 Task: Create a due date automation trigger when advanced on, on the tuesday before a card is due add fields without custom field "Resume" set to a number greater or equal to 1 and lower than 10 at 11:00 AM.
Action: Mouse moved to (852, 266)
Screenshot: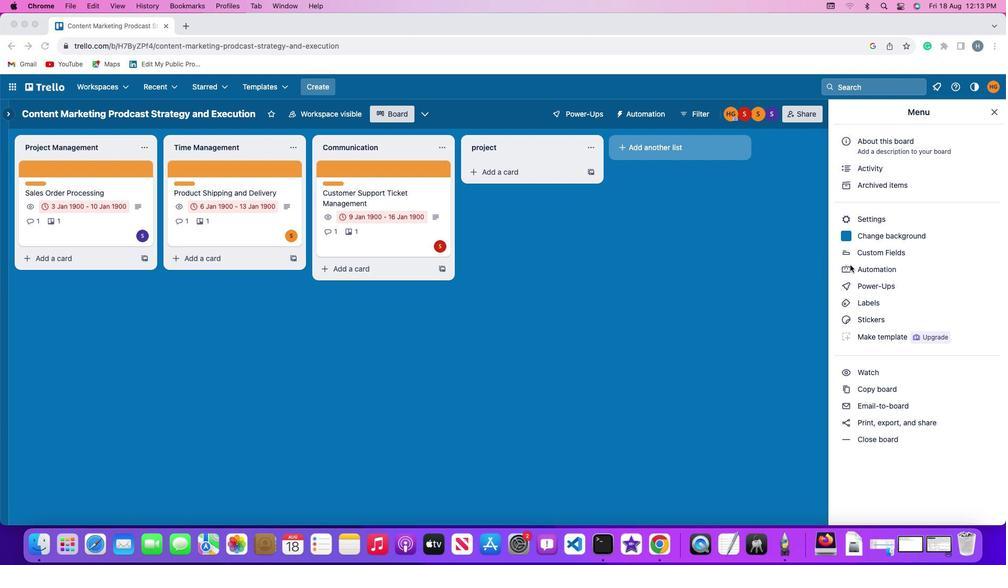 
Action: Mouse pressed left at (852, 266)
Screenshot: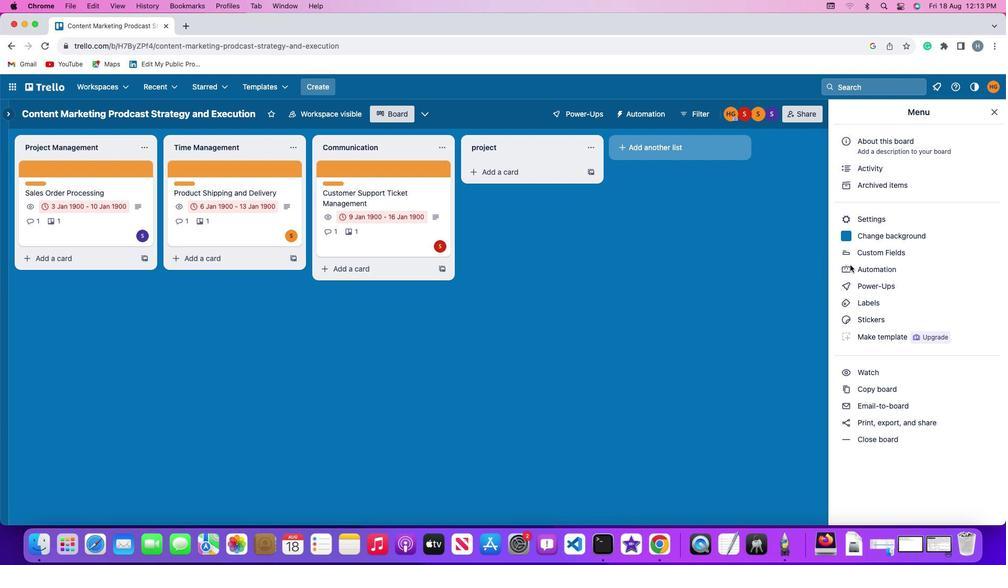 
Action: Mouse pressed left at (852, 266)
Screenshot: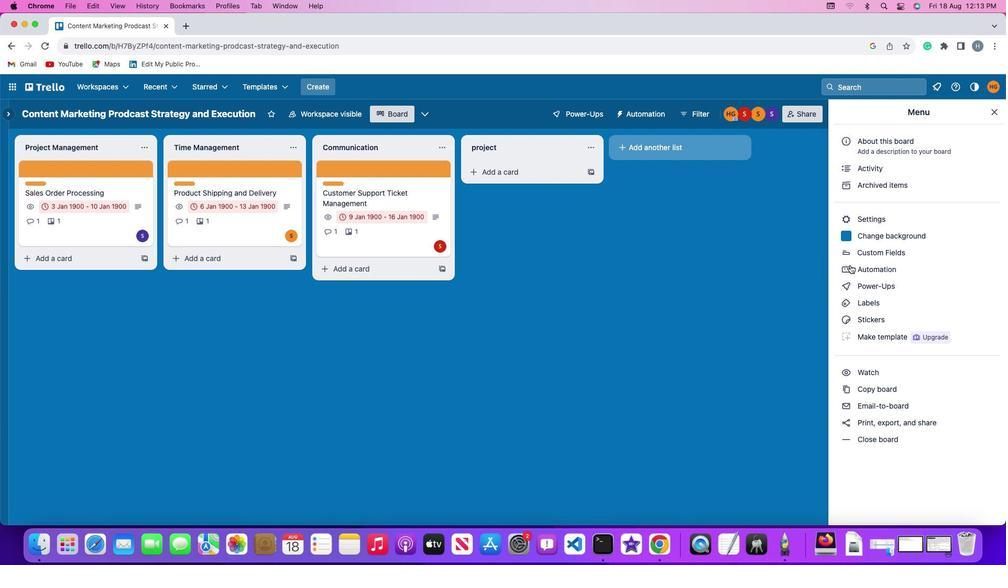 
Action: Mouse moved to (51, 248)
Screenshot: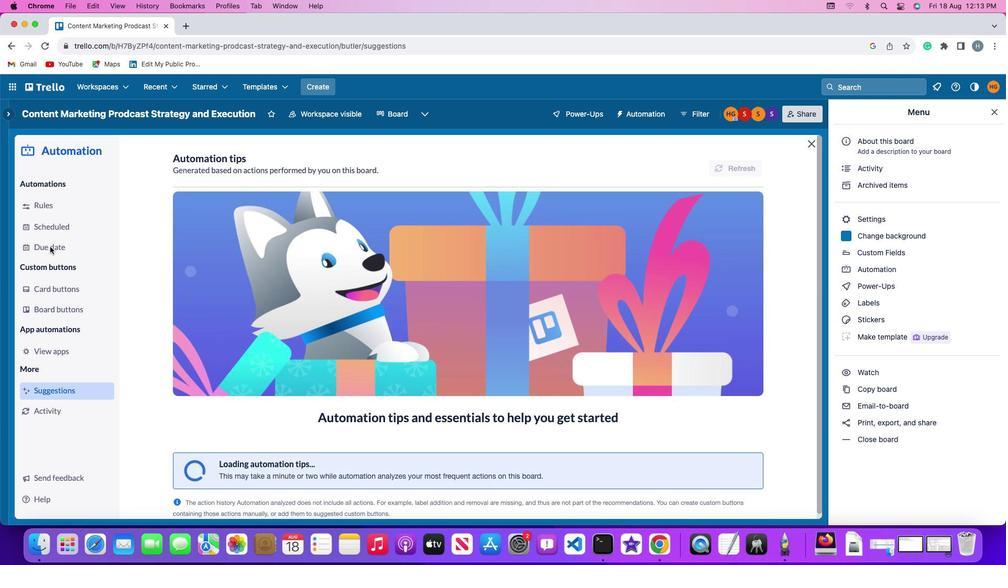 
Action: Mouse pressed left at (51, 248)
Screenshot: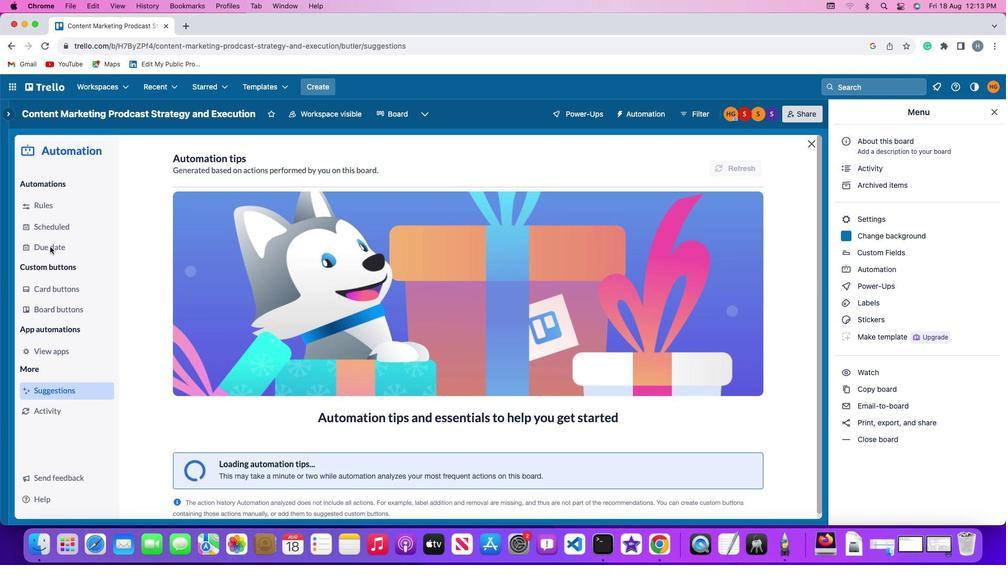 
Action: Mouse moved to (688, 164)
Screenshot: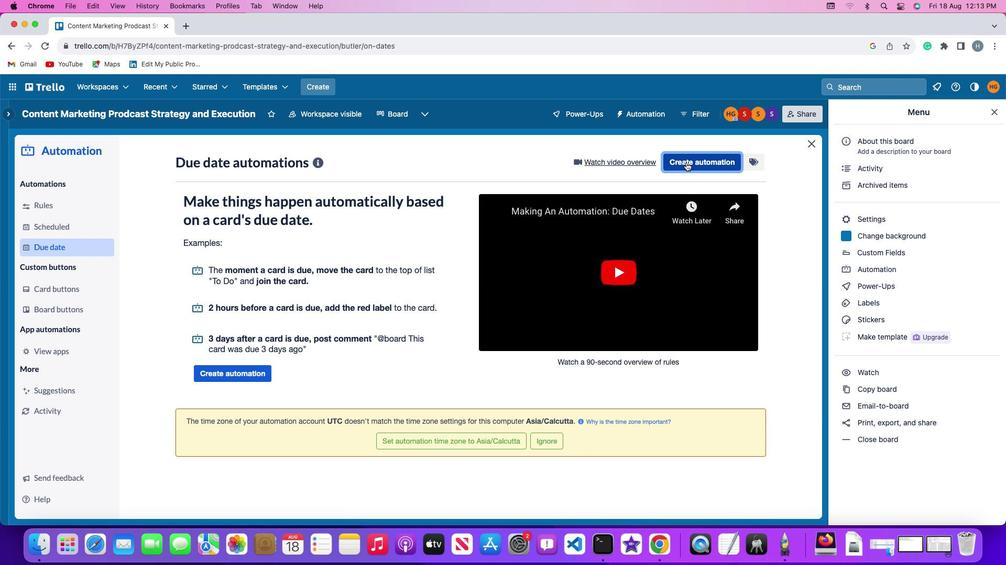 
Action: Mouse pressed left at (688, 164)
Screenshot: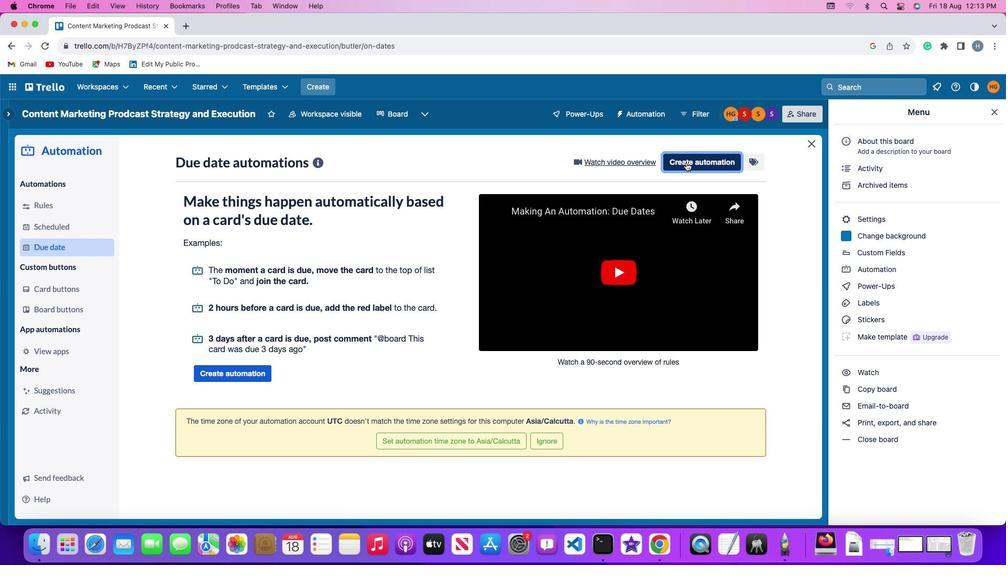 
Action: Mouse moved to (201, 263)
Screenshot: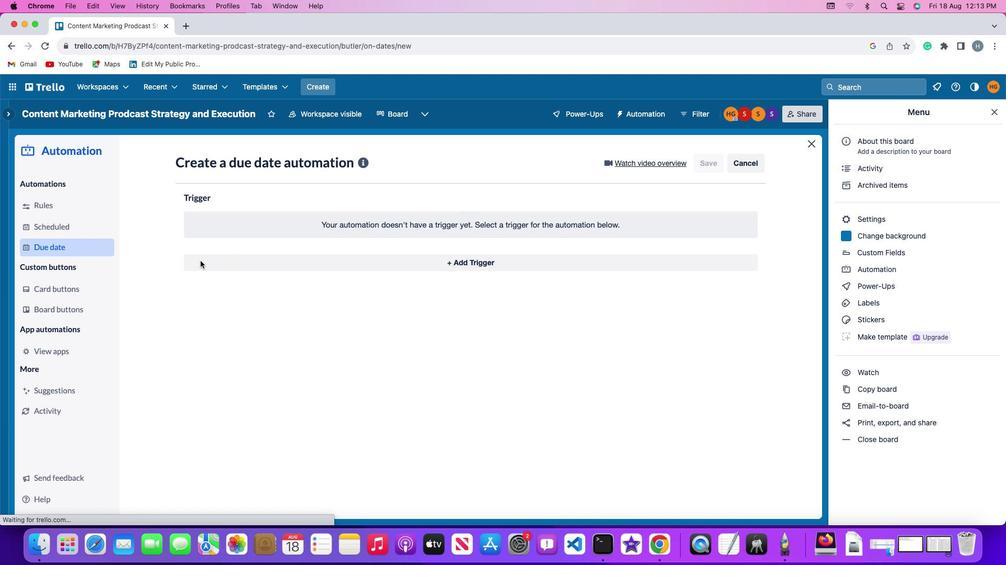
Action: Mouse pressed left at (201, 263)
Screenshot: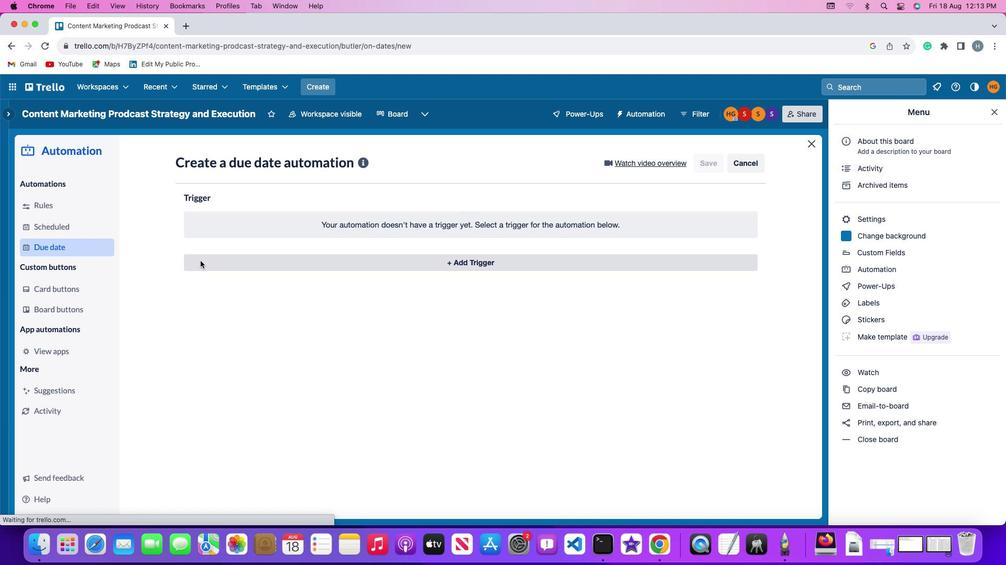 
Action: Mouse moved to (247, 458)
Screenshot: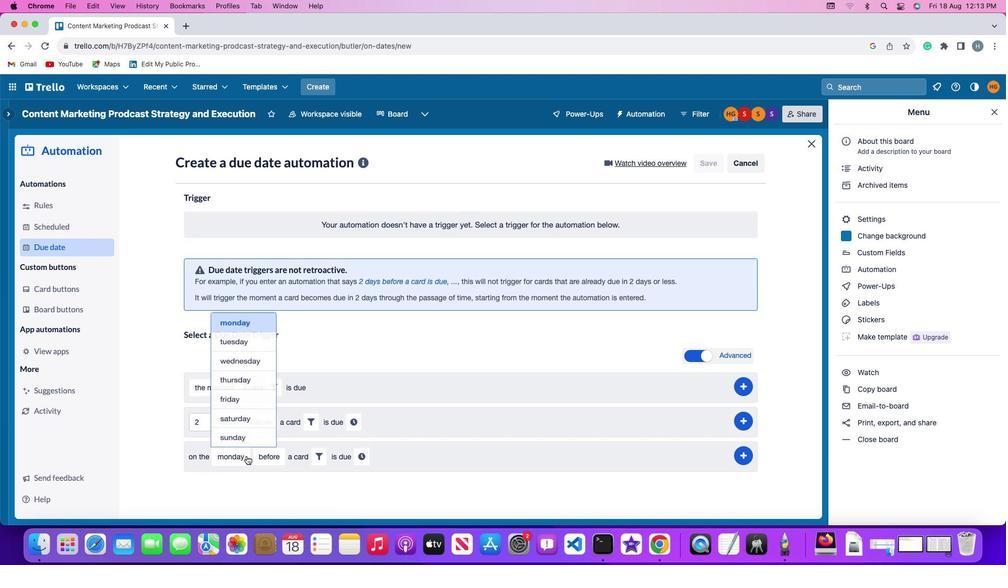 
Action: Mouse pressed left at (247, 458)
Screenshot: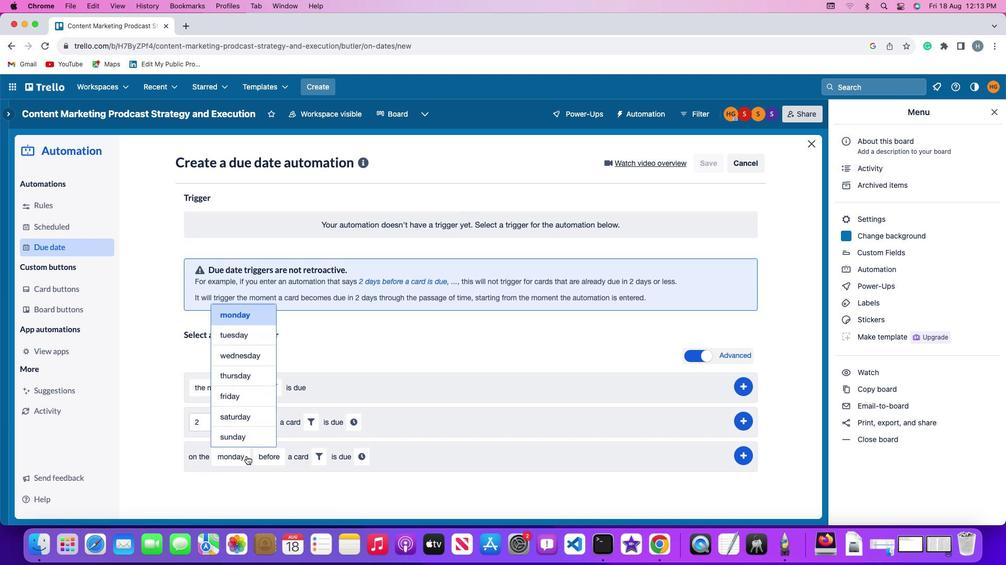 
Action: Mouse moved to (241, 336)
Screenshot: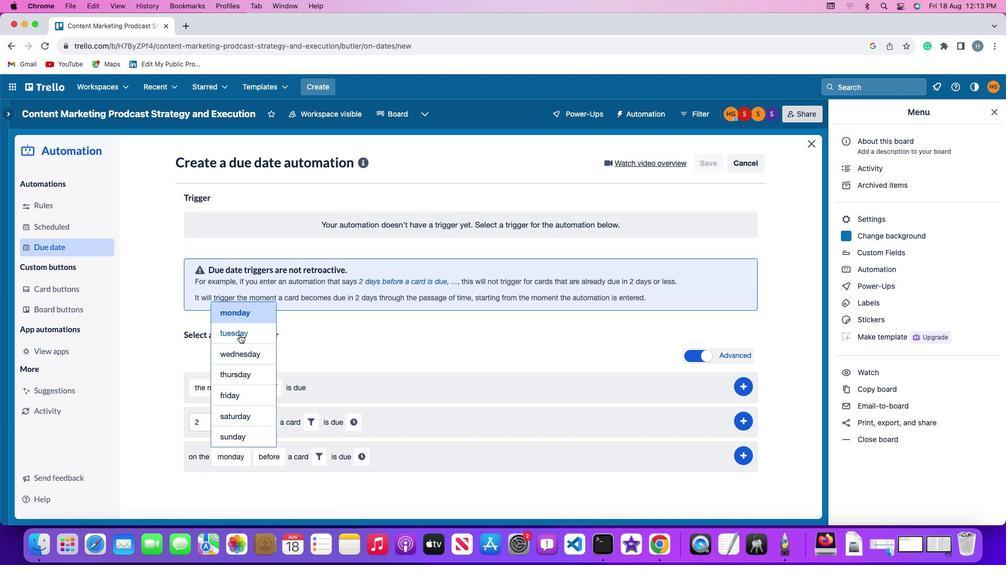 
Action: Mouse pressed left at (241, 336)
Screenshot: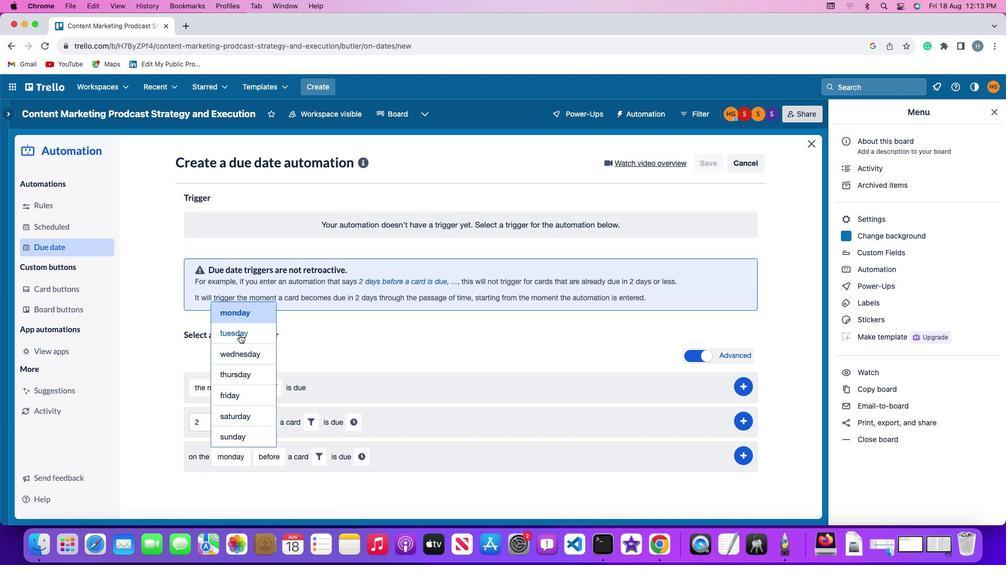 
Action: Mouse moved to (271, 456)
Screenshot: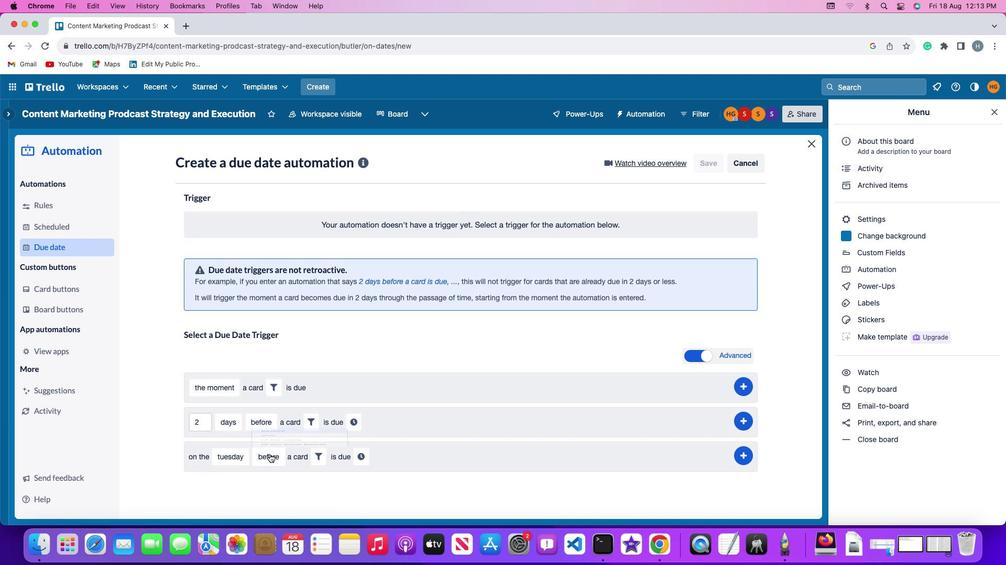 
Action: Mouse pressed left at (271, 456)
Screenshot: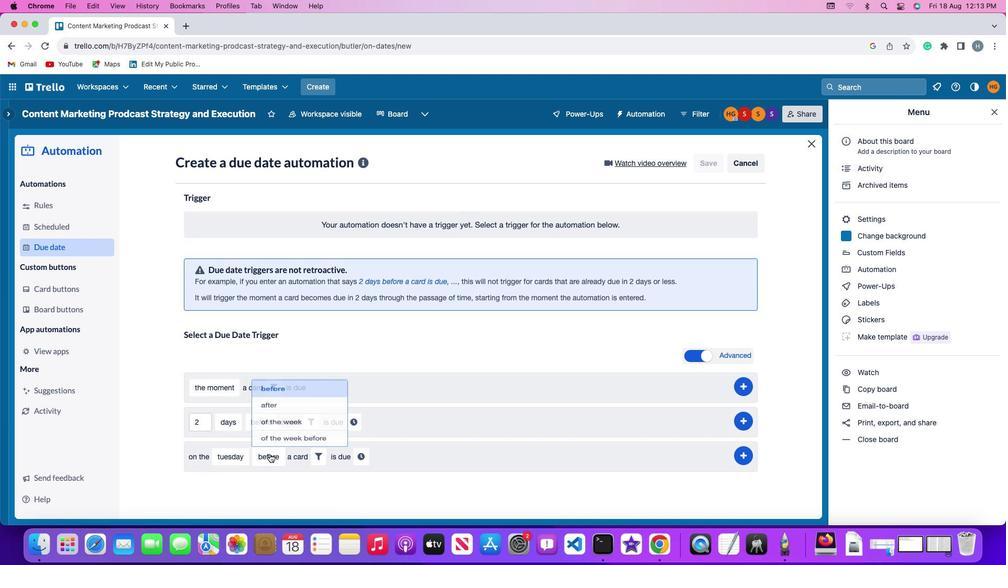 
Action: Mouse moved to (291, 377)
Screenshot: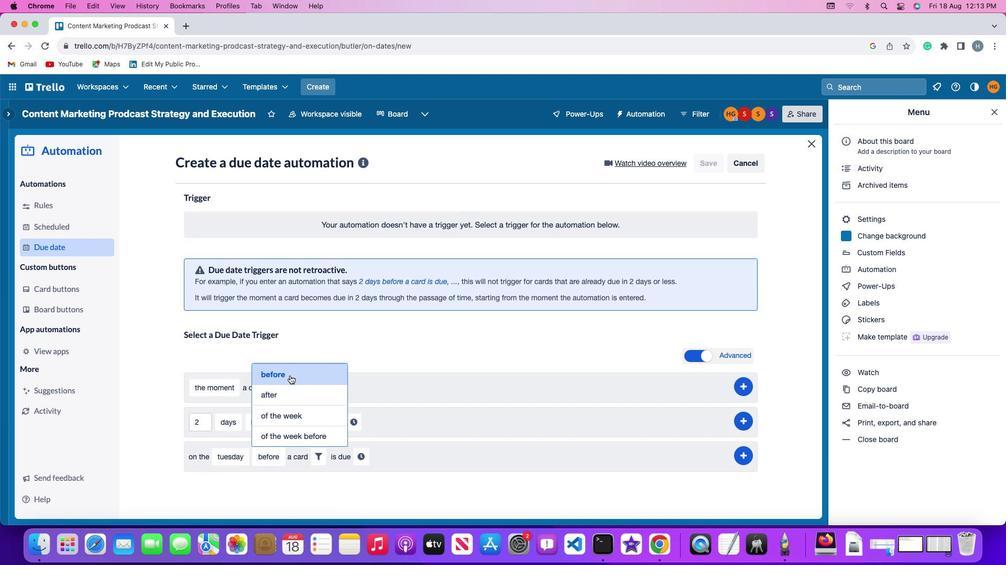 
Action: Mouse pressed left at (291, 377)
Screenshot: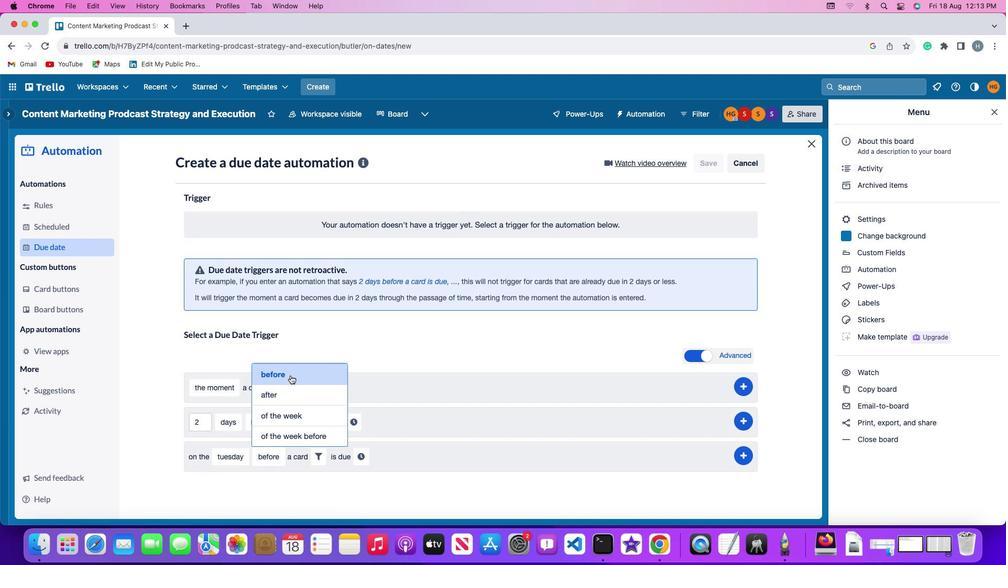 
Action: Mouse moved to (321, 460)
Screenshot: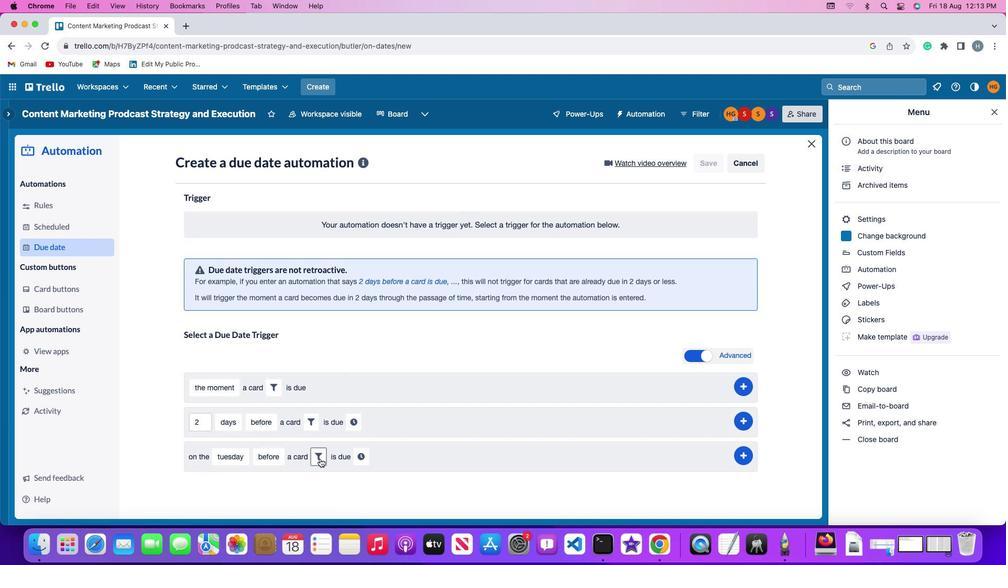 
Action: Mouse pressed left at (321, 460)
Screenshot: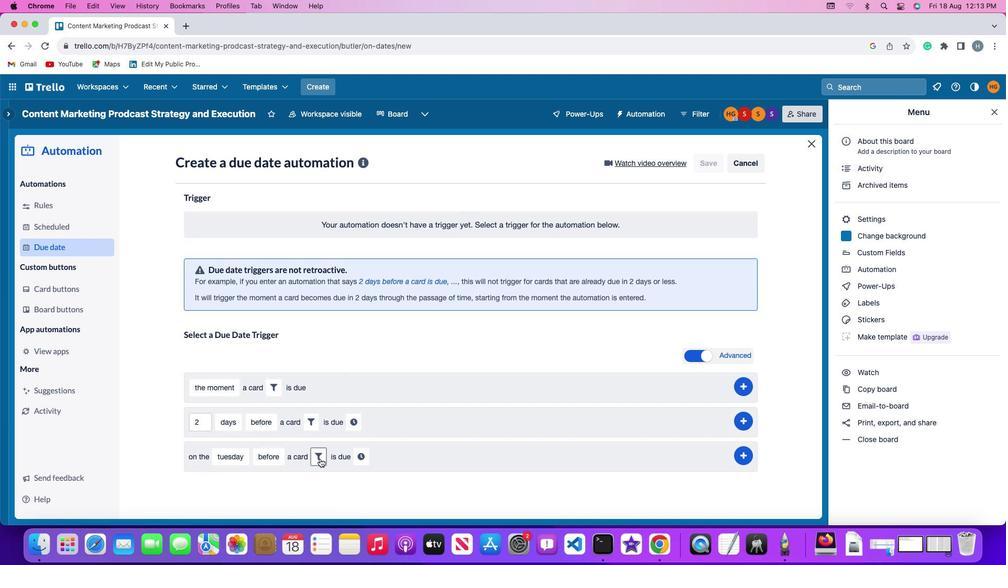 
Action: Mouse moved to (491, 495)
Screenshot: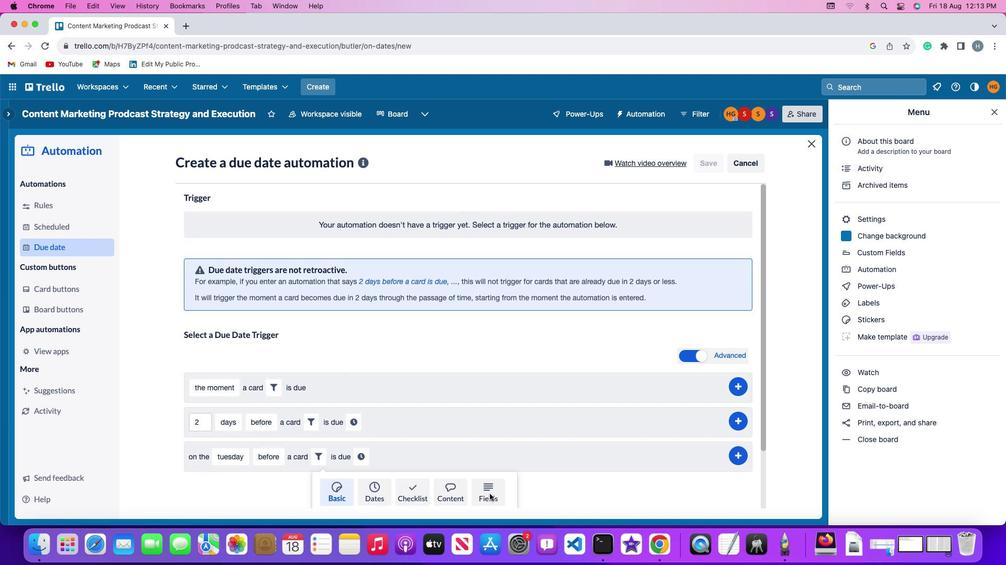
Action: Mouse pressed left at (491, 495)
Screenshot: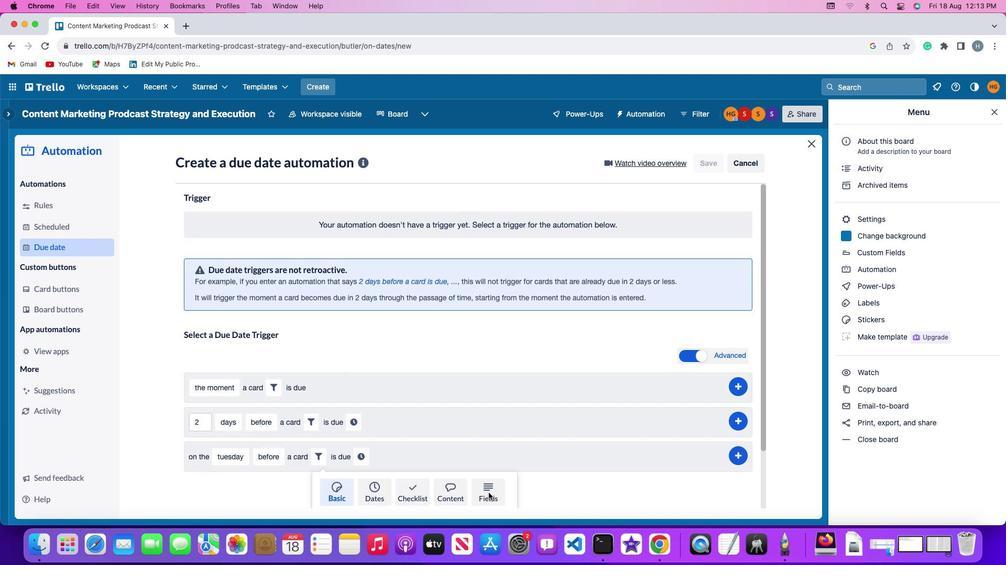 
Action: Mouse moved to (263, 479)
Screenshot: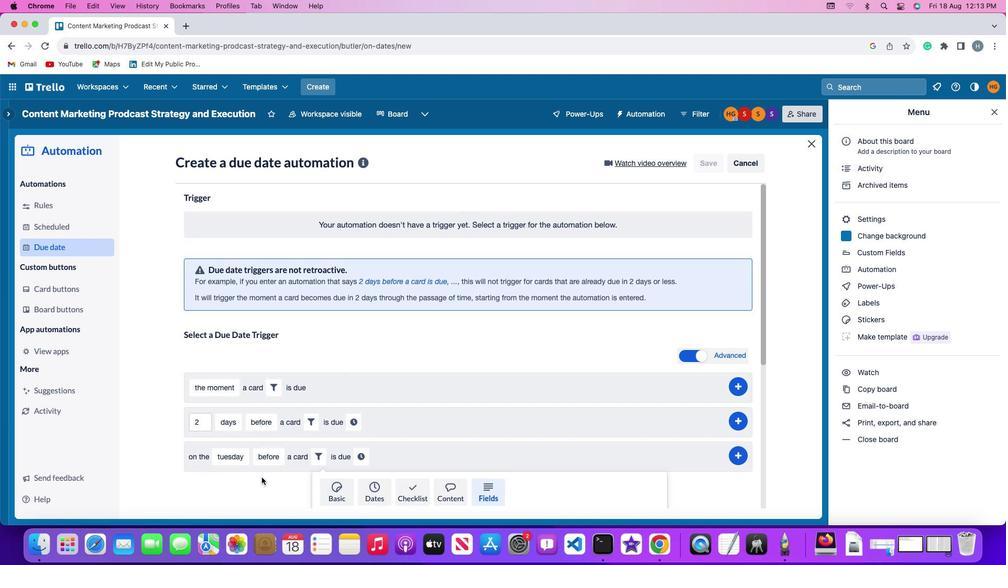 
Action: Mouse scrolled (263, 479) with delta (1, 1)
Screenshot: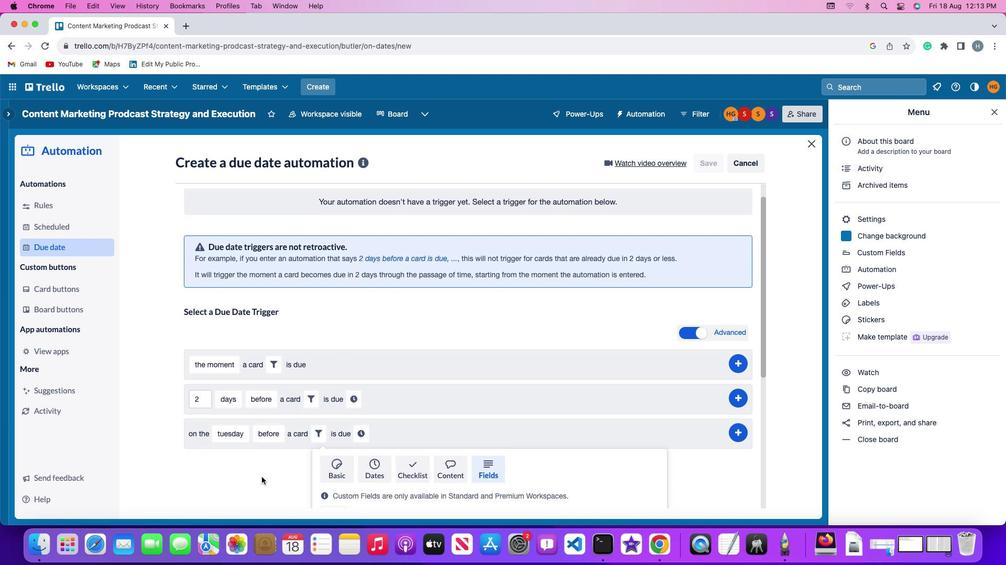 
Action: Mouse scrolled (263, 479) with delta (1, 1)
Screenshot: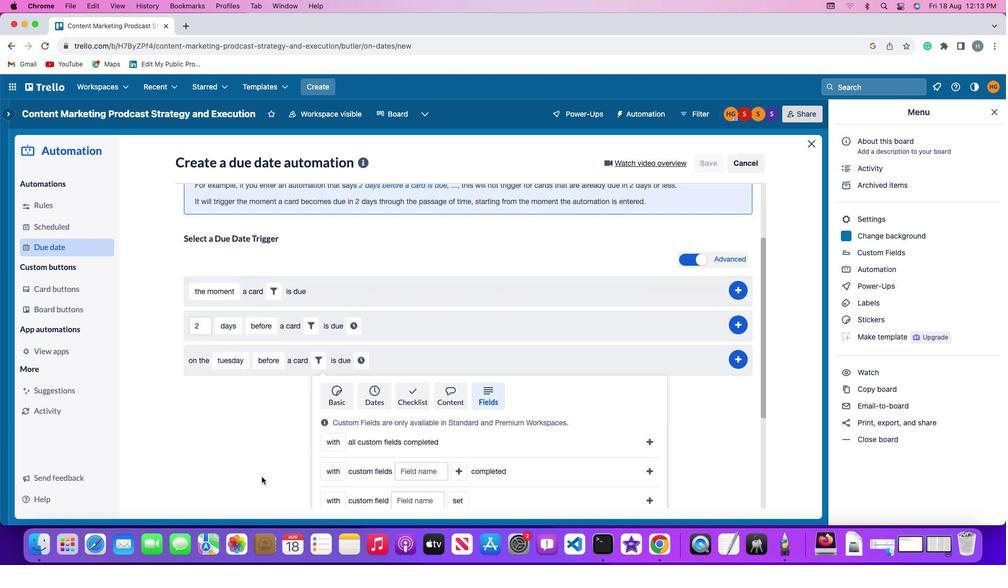 
Action: Mouse scrolled (263, 479) with delta (1, 0)
Screenshot: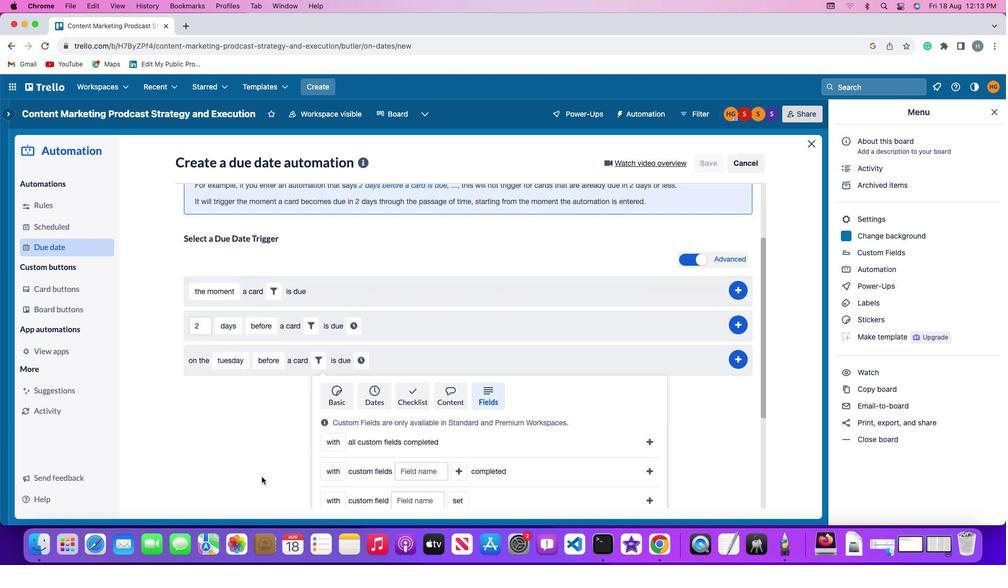 
Action: Mouse scrolled (263, 479) with delta (1, 0)
Screenshot: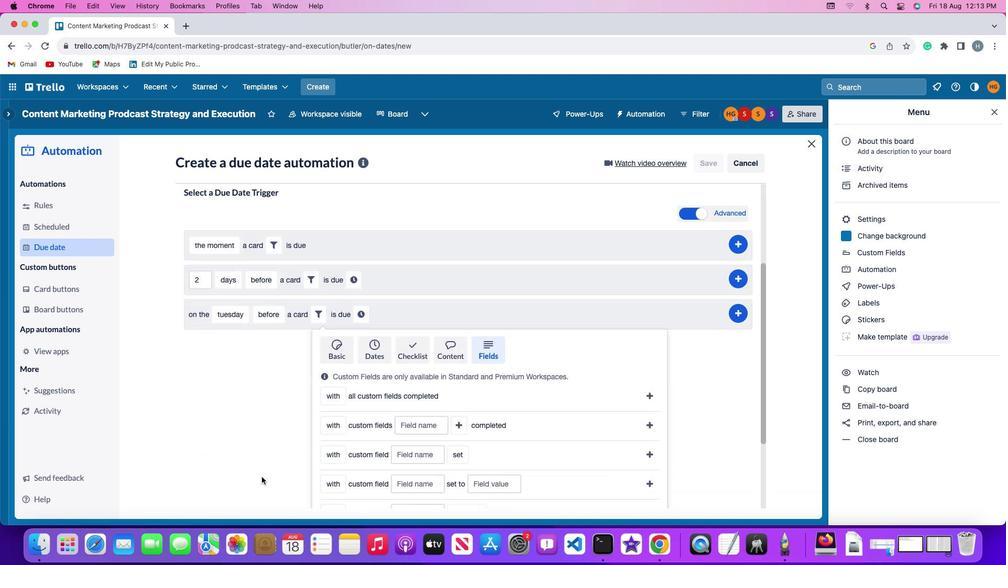 
Action: Mouse moved to (263, 479)
Screenshot: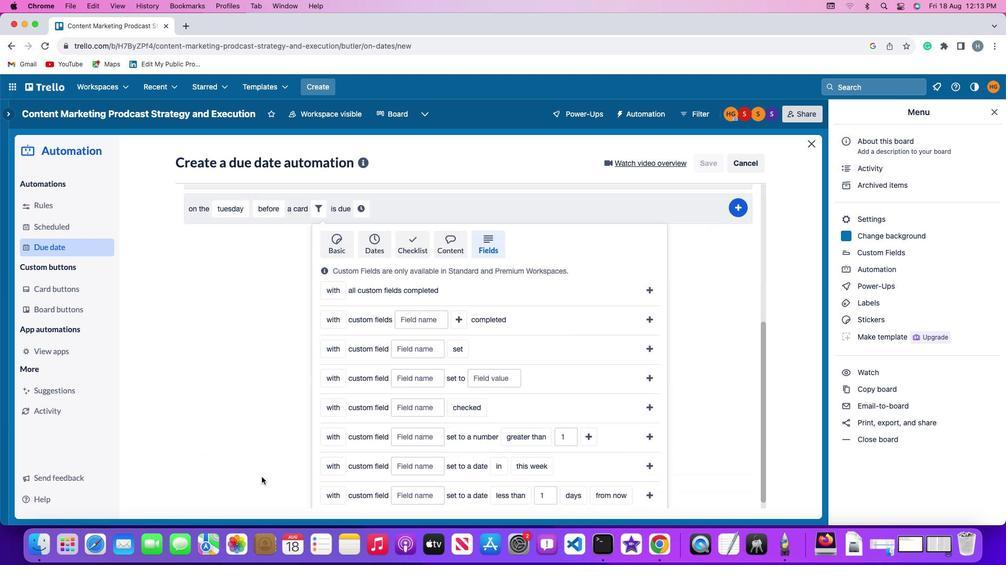 
Action: Mouse scrolled (263, 479) with delta (1, -1)
Screenshot: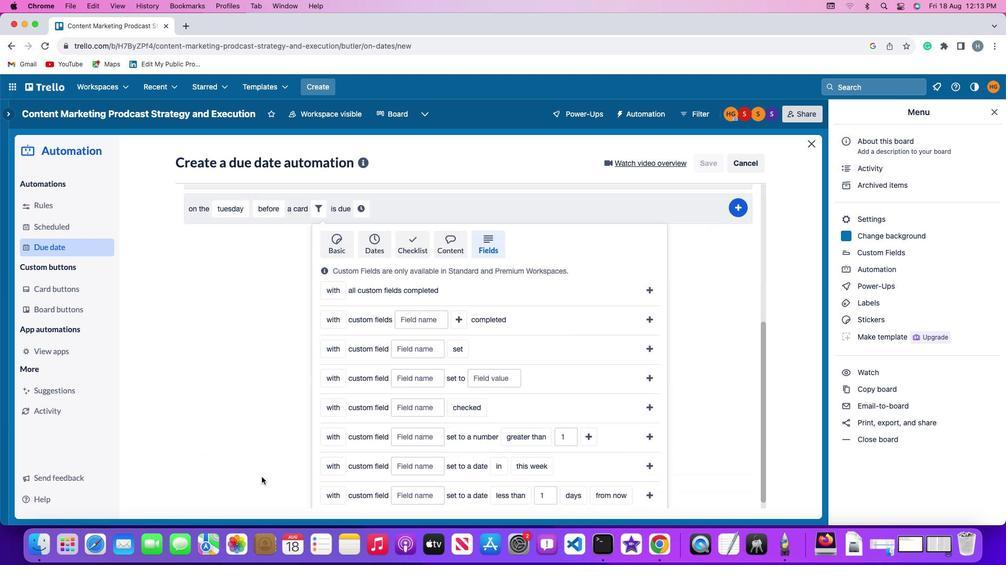 
Action: Mouse scrolled (263, 479) with delta (1, 1)
Screenshot: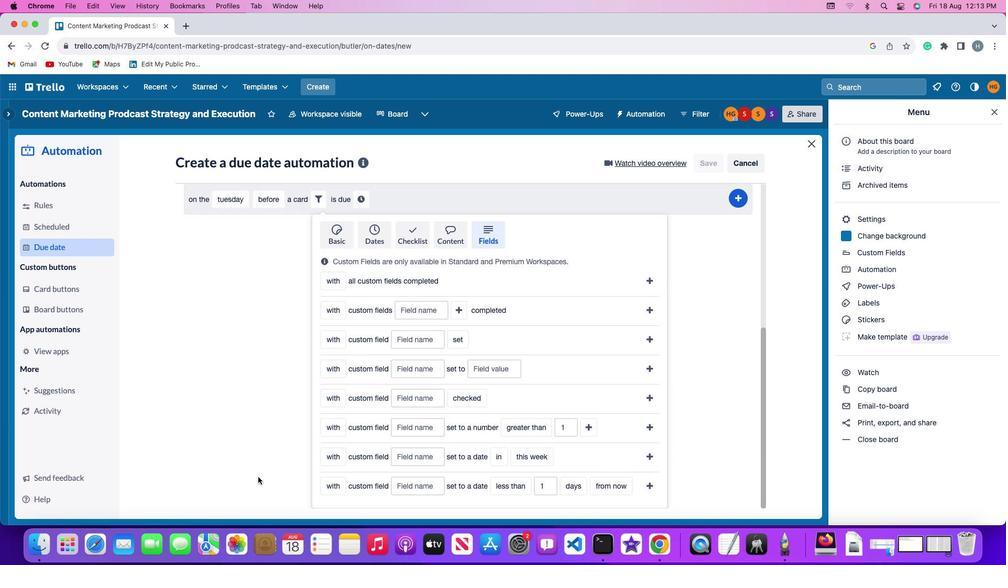 
Action: Mouse scrolled (263, 479) with delta (1, 1)
Screenshot: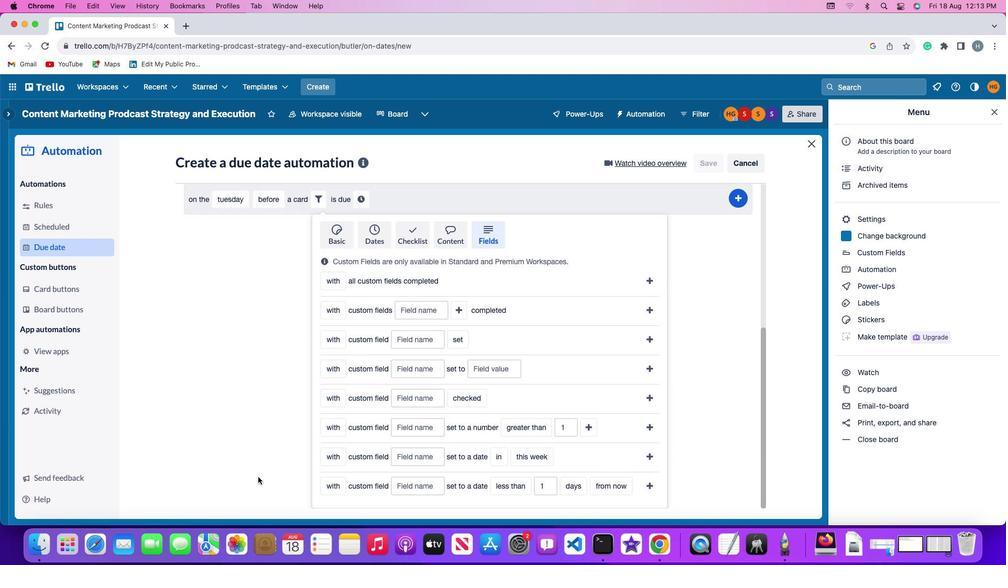 
Action: Mouse scrolled (263, 479) with delta (1, 0)
Screenshot: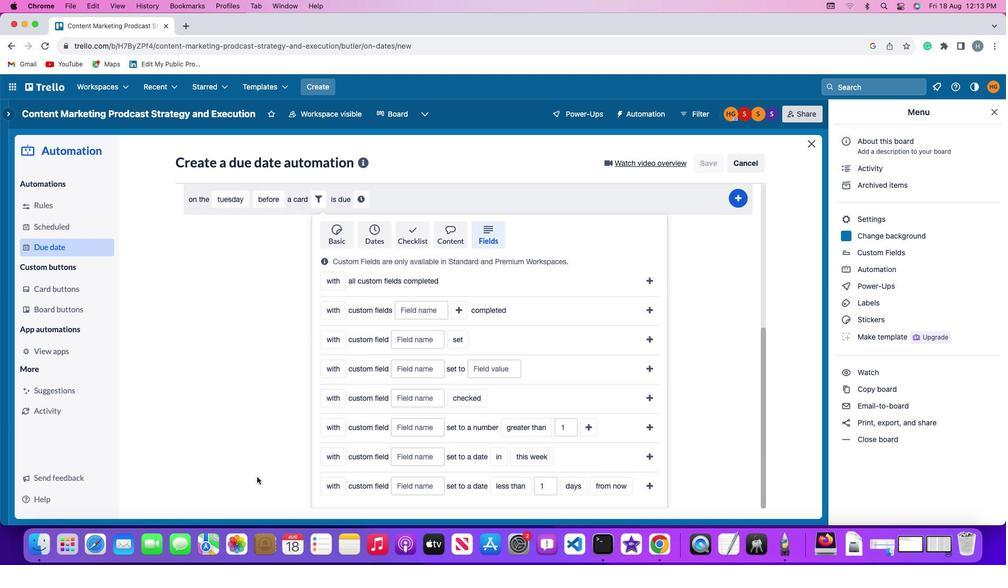 
Action: Mouse scrolled (263, 479) with delta (1, 0)
Screenshot: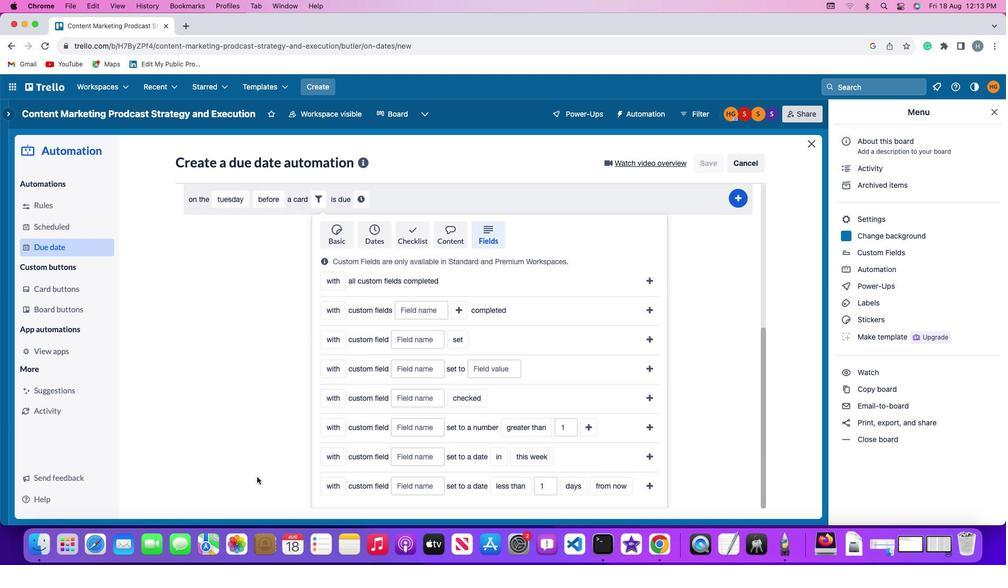 
Action: Mouse moved to (263, 479)
Screenshot: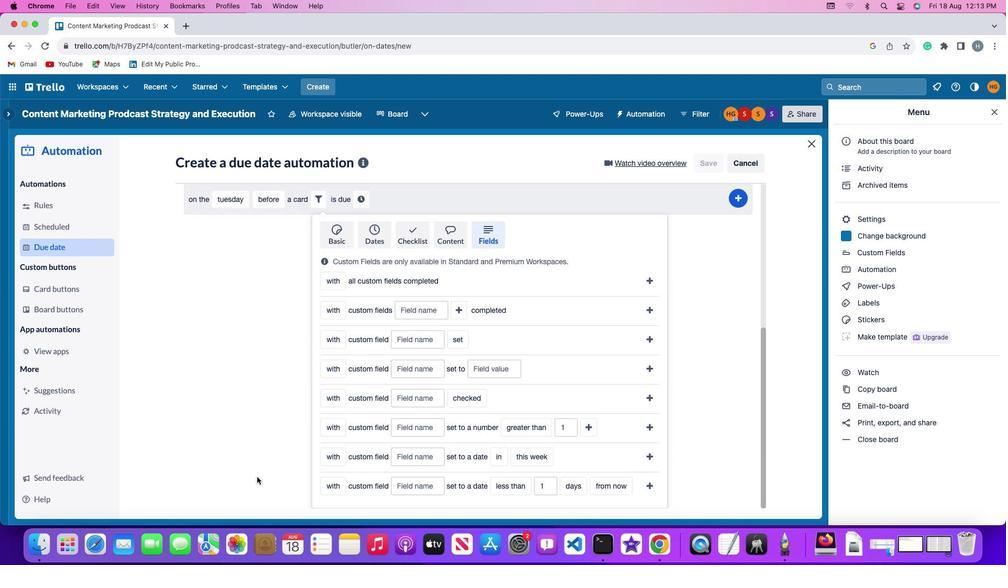 
Action: Mouse scrolled (263, 479) with delta (1, -1)
Screenshot: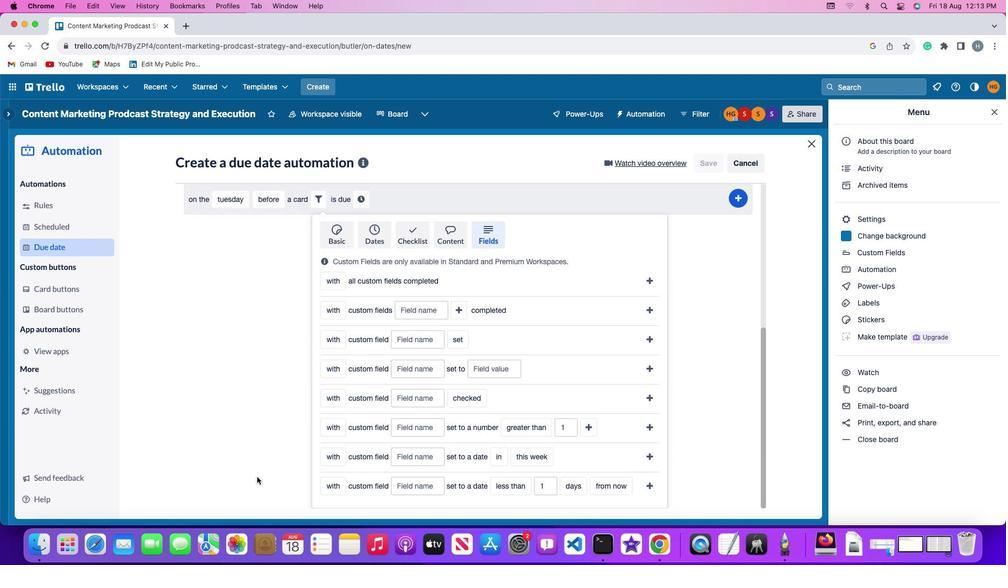 
Action: Mouse moved to (340, 429)
Screenshot: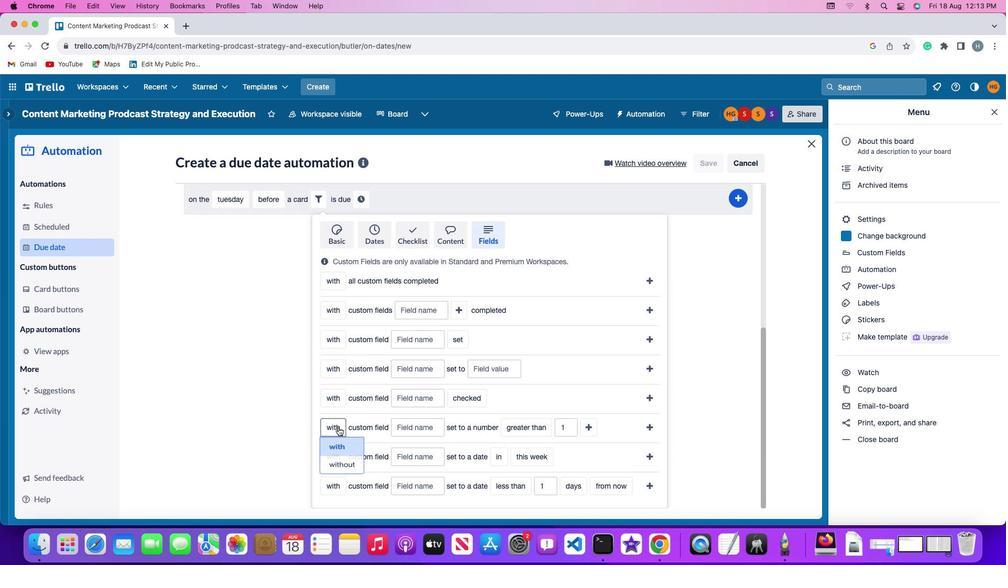 
Action: Mouse pressed left at (340, 429)
Screenshot: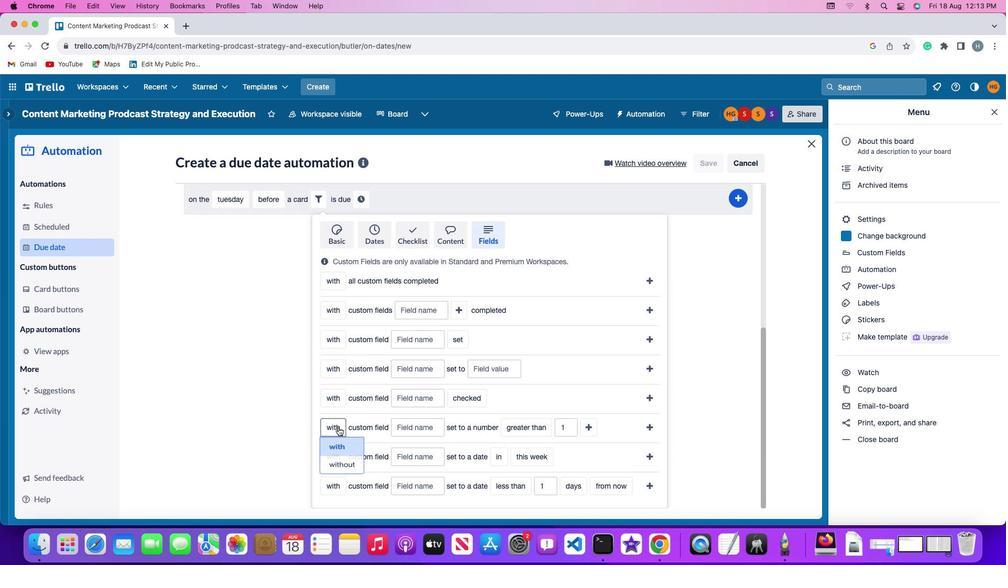 
Action: Mouse moved to (339, 467)
Screenshot: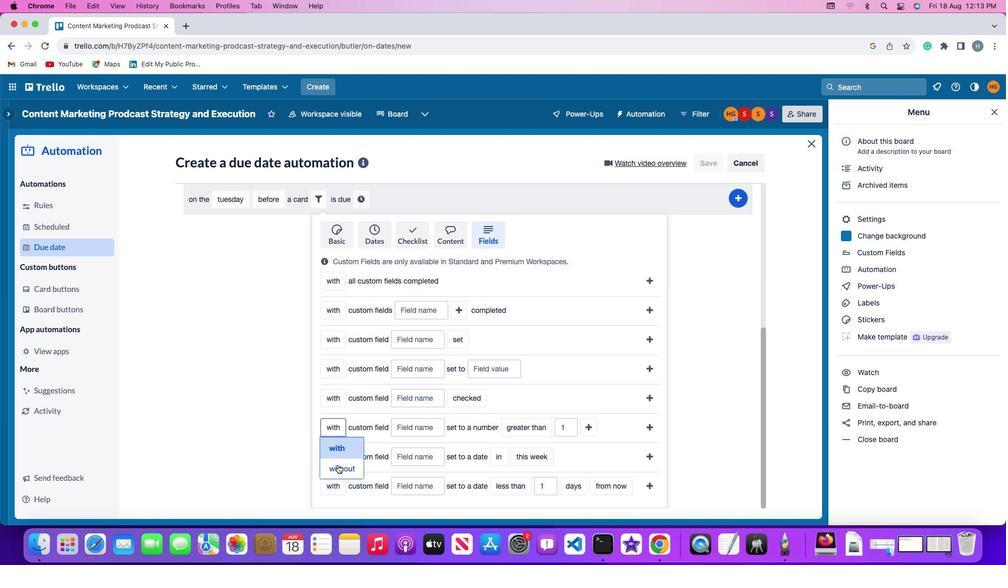 
Action: Mouse pressed left at (339, 467)
Screenshot: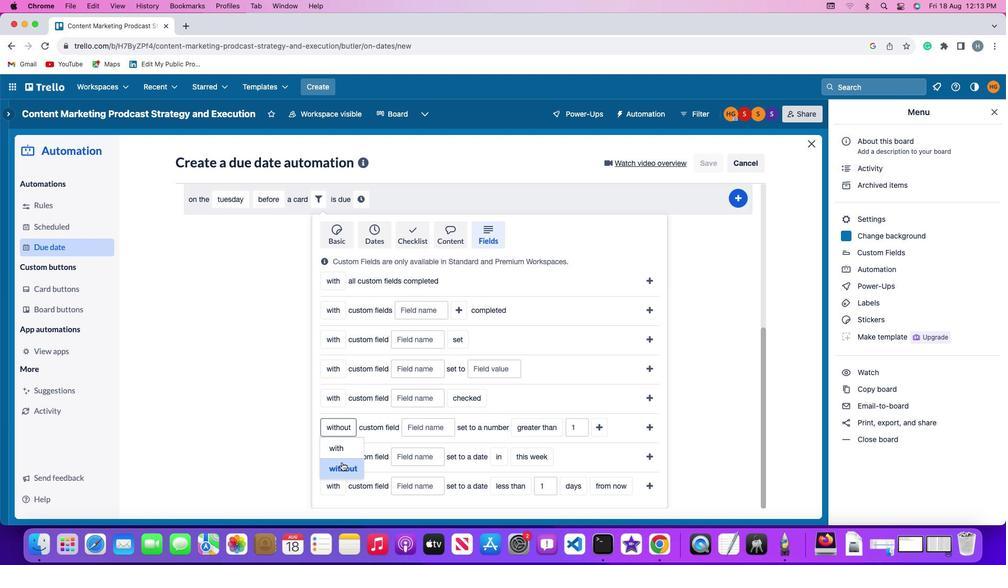 
Action: Mouse moved to (418, 431)
Screenshot: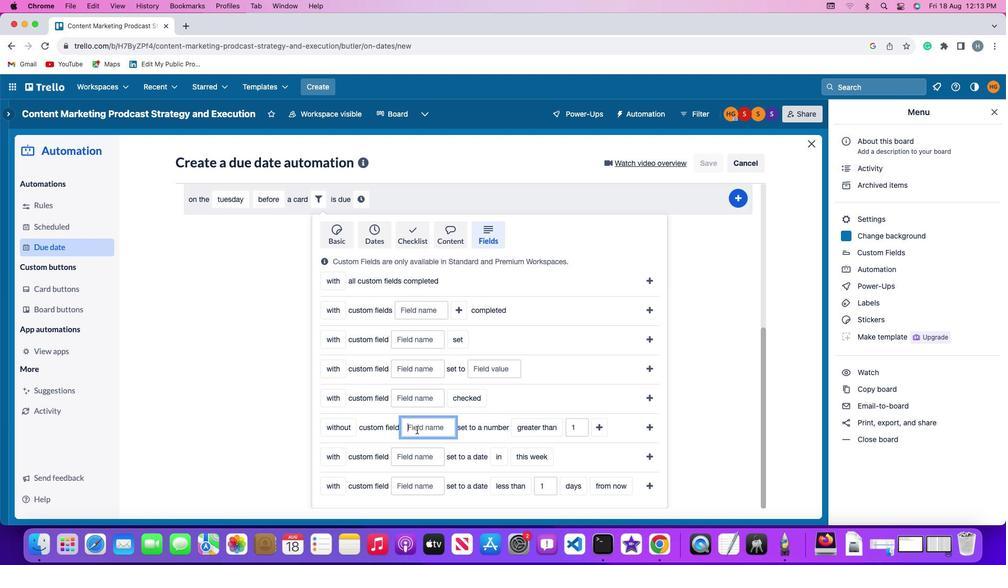 
Action: Mouse pressed left at (418, 431)
Screenshot: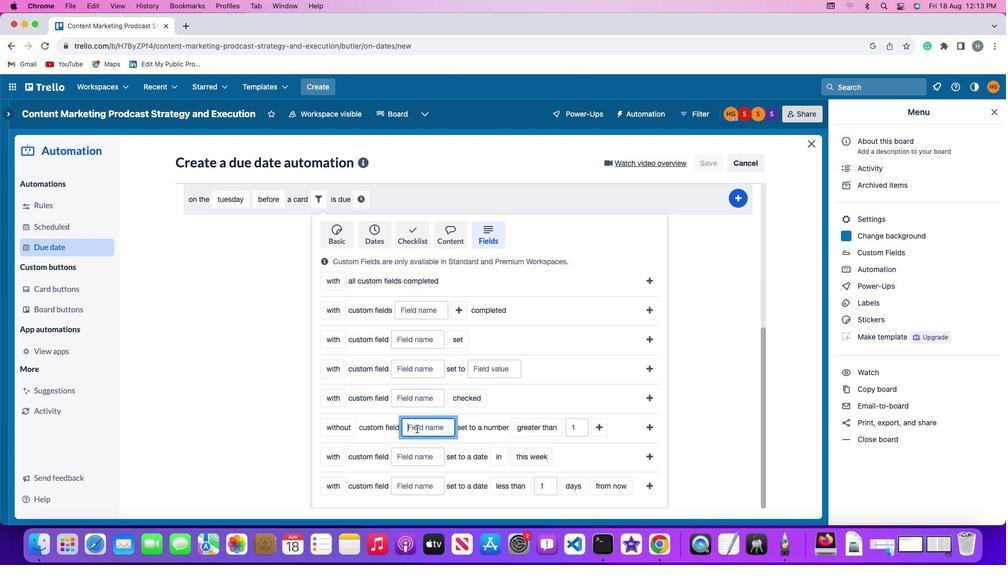 
Action: Mouse moved to (418, 430)
Screenshot: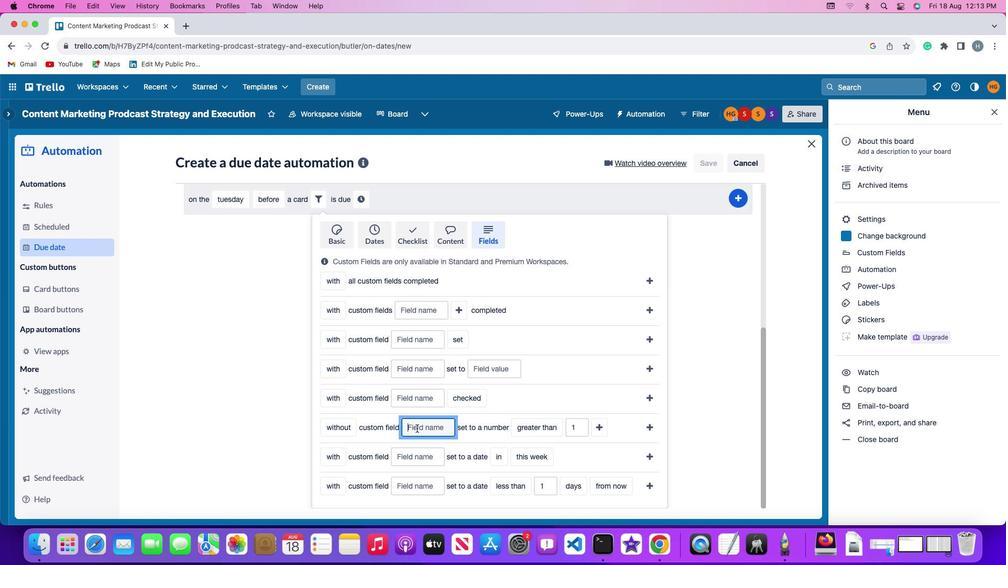 
Action: Key pressed Key.shift'R''e''s''u''m'
Screenshot: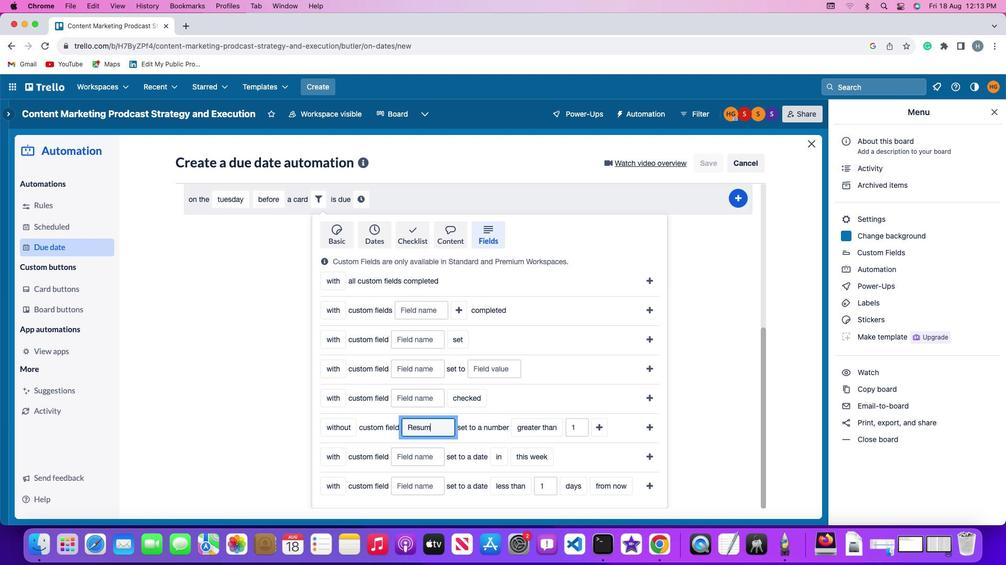 
Action: Mouse moved to (420, 429)
Screenshot: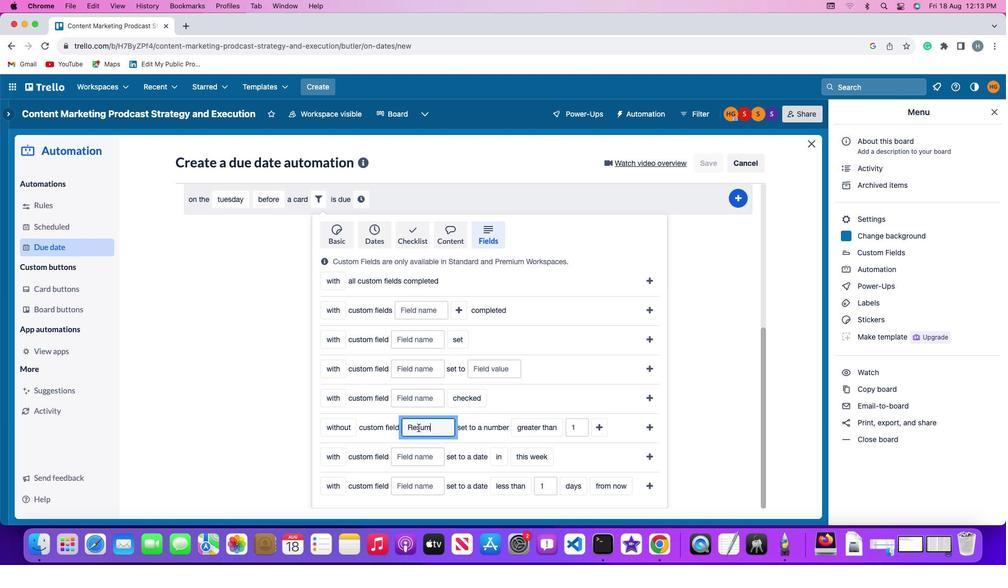 
Action: Key pressed 'e'
Screenshot: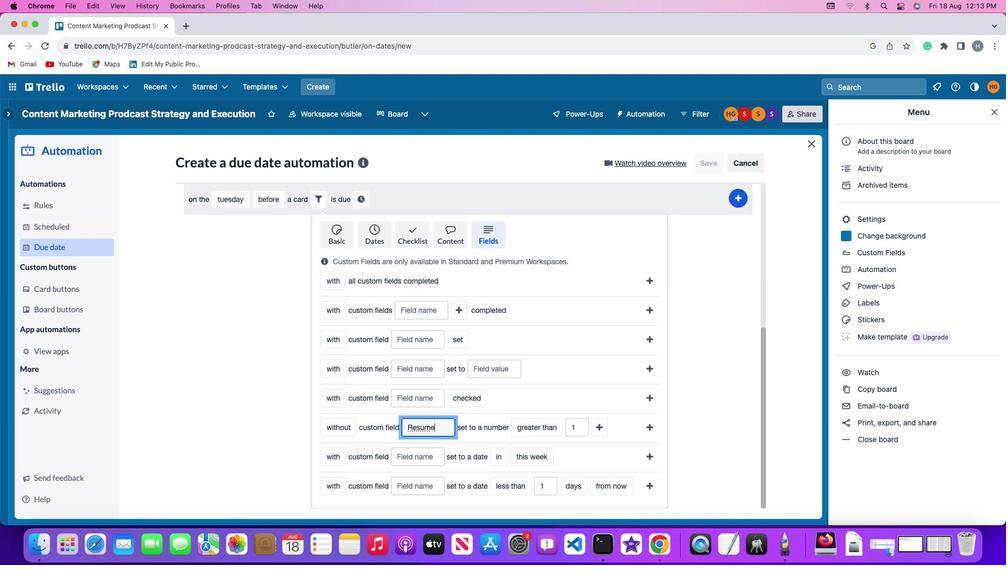 
Action: Mouse moved to (554, 426)
Screenshot: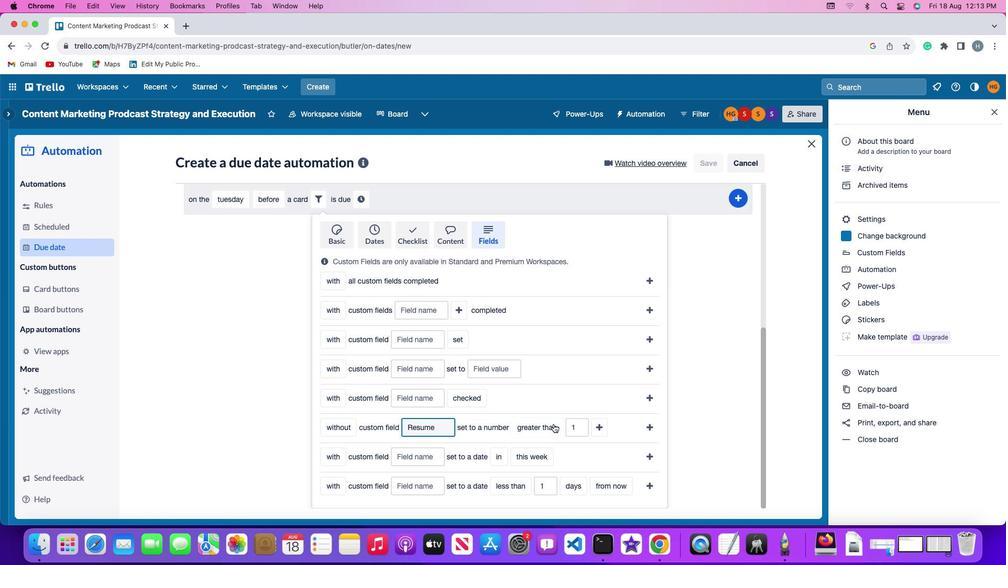 
Action: Mouse pressed left at (554, 426)
Screenshot: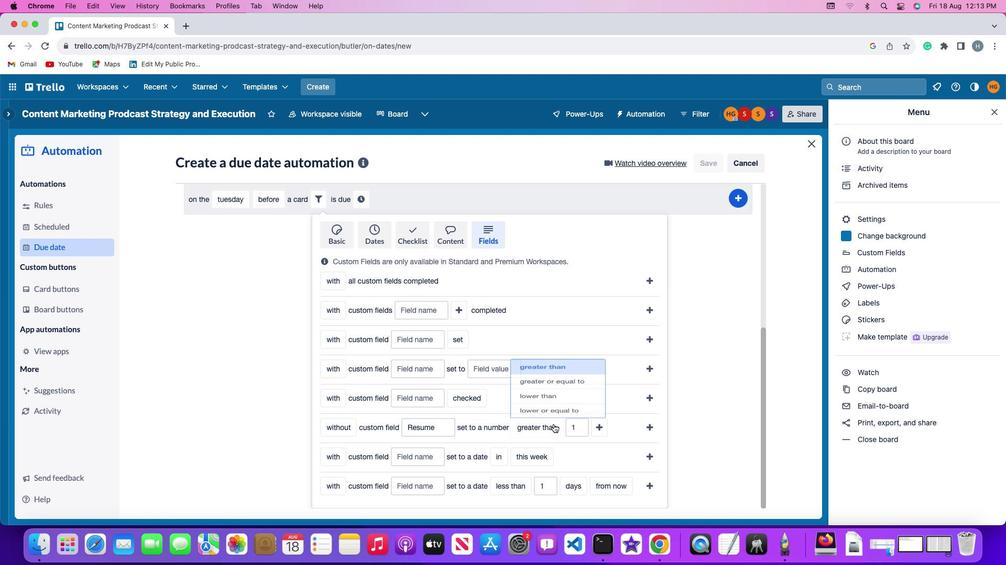 
Action: Mouse moved to (555, 371)
Screenshot: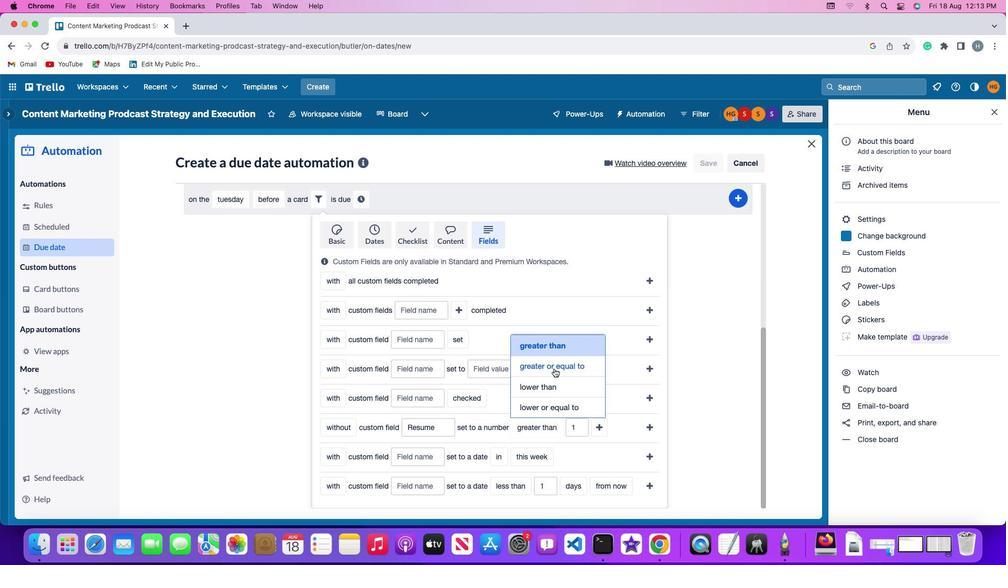 
Action: Mouse pressed left at (555, 371)
Screenshot: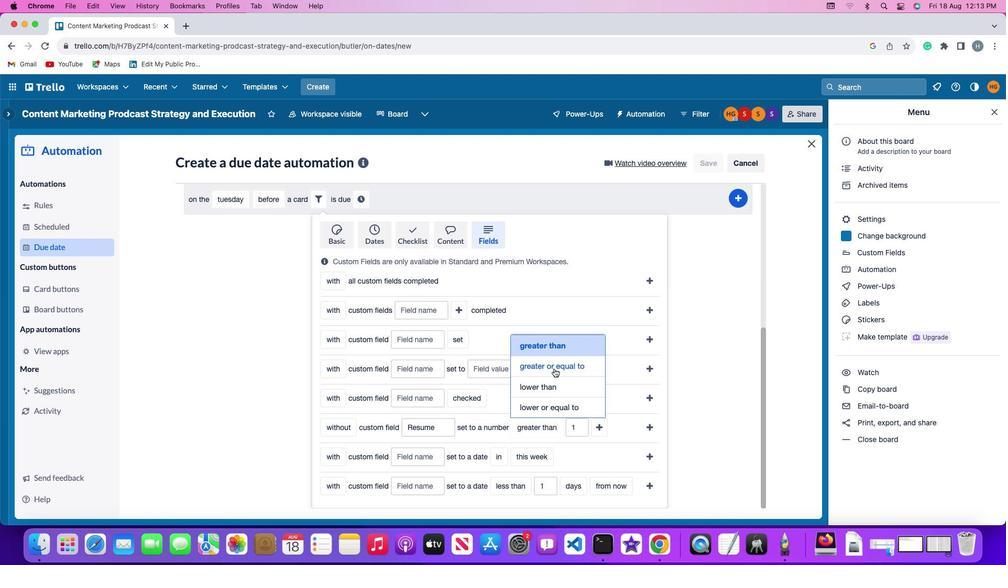 
Action: Mouse moved to (597, 426)
Screenshot: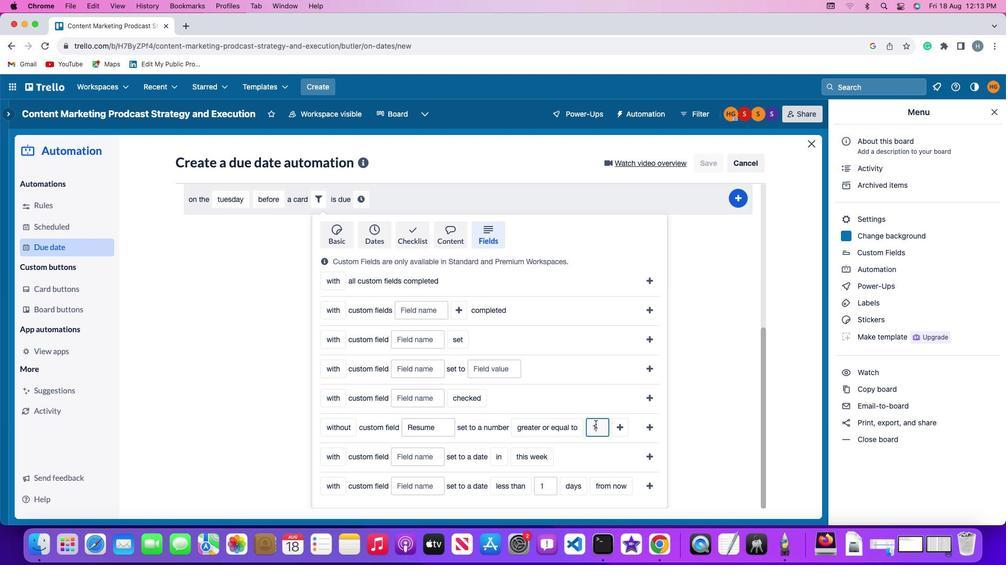
Action: Mouse pressed left at (597, 426)
Screenshot: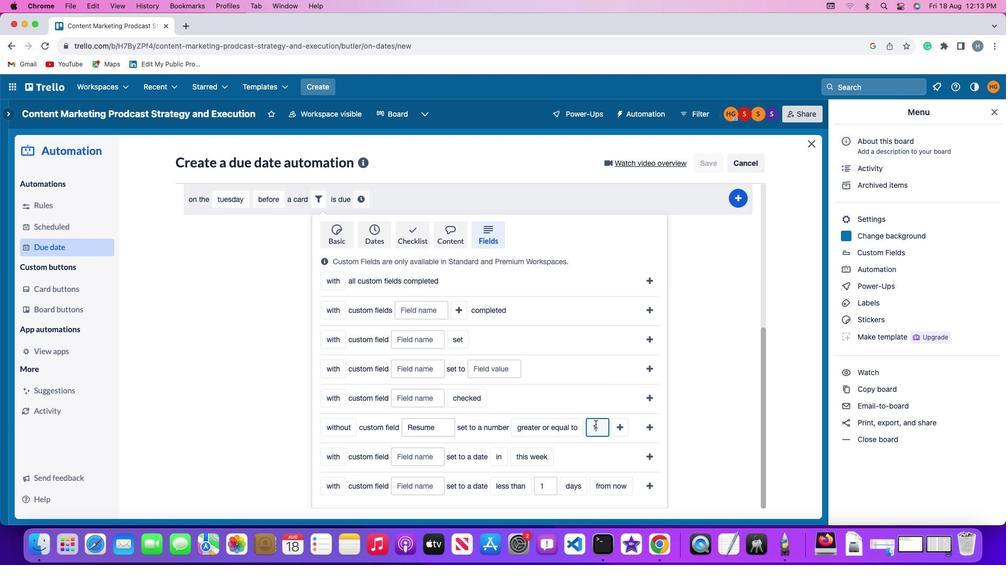 
Action: Mouse moved to (597, 427)
Screenshot: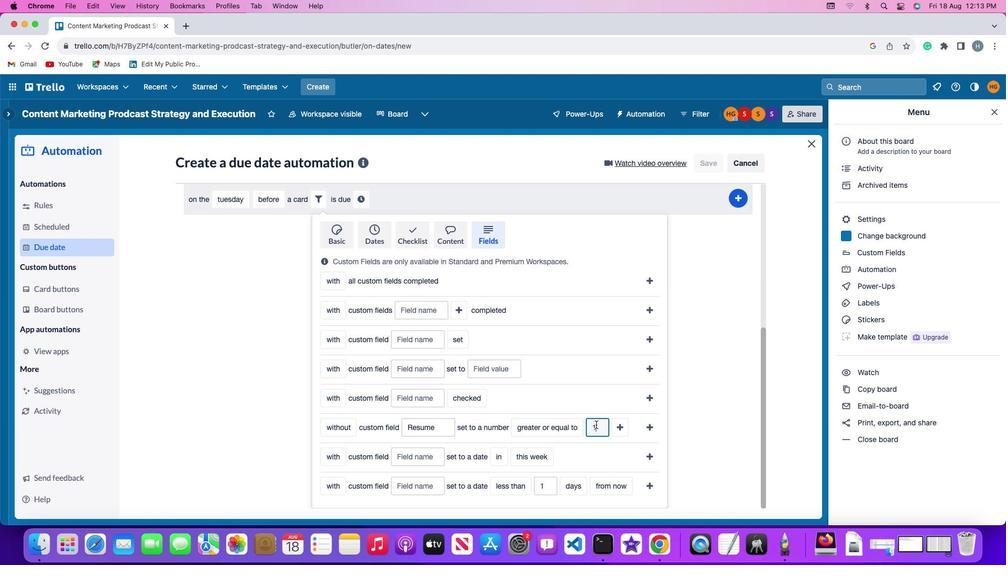 
Action: Key pressed Key.backspace'1'
Screenshot: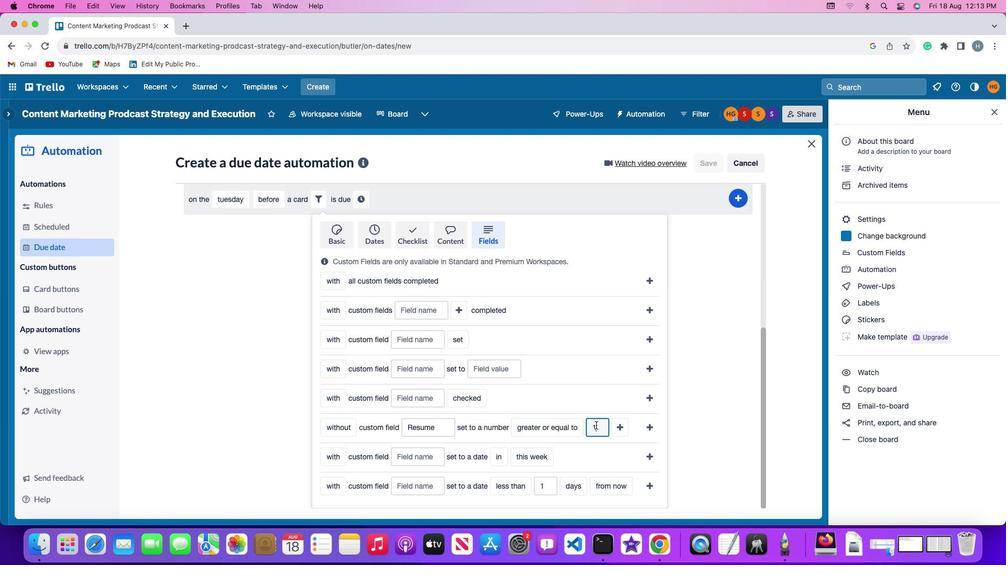 
Action: Mouse moved to (619, 429)
Screenshot: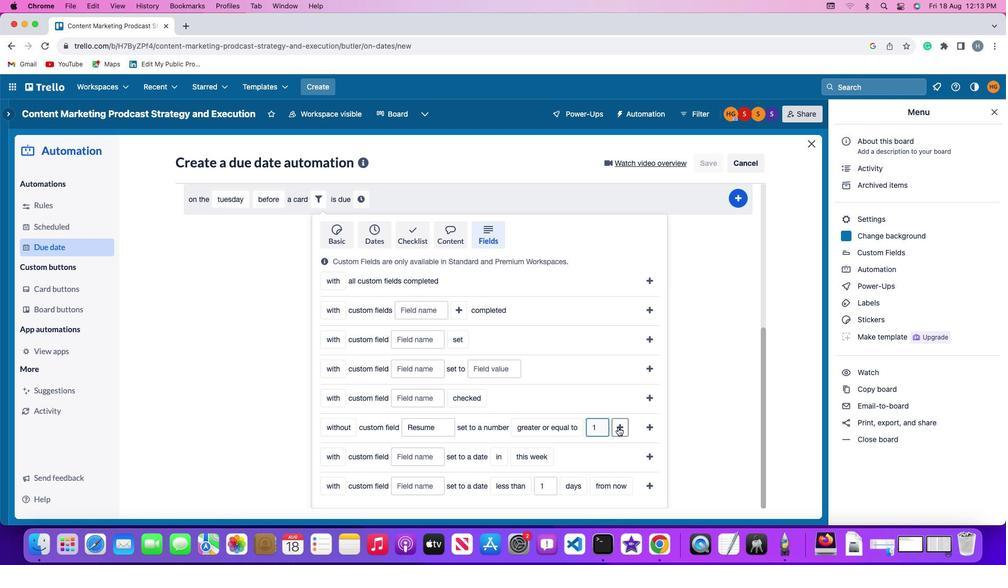 
Action: Mouse pressed left at (619, 429)
Screenshot: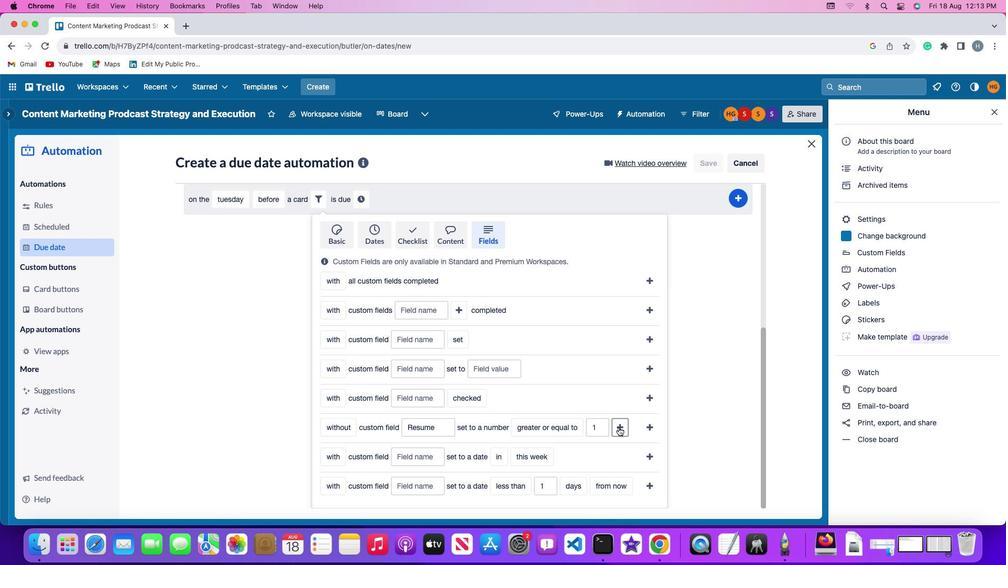 
Action: Mouse moved to (354, 452)
Screenshot: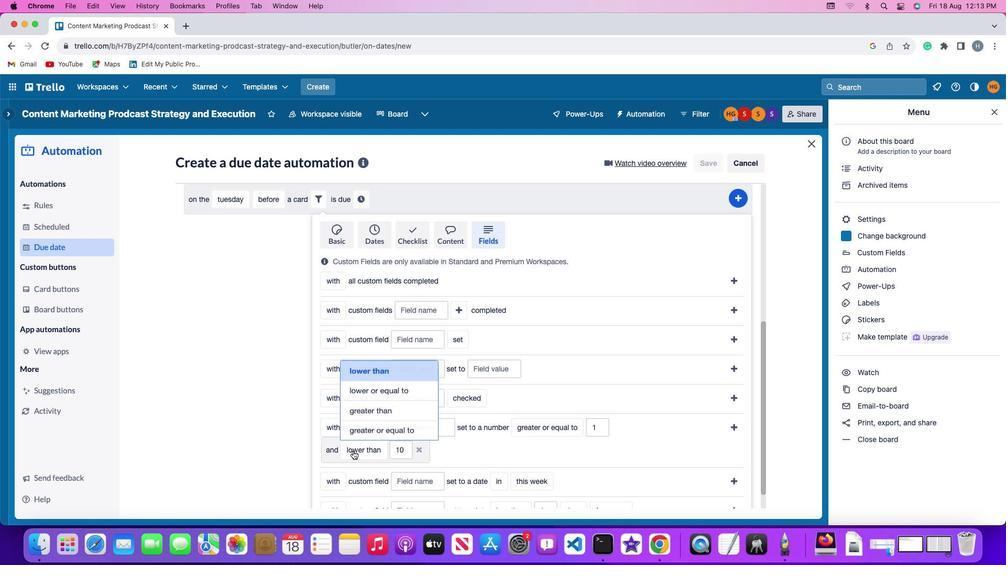 
Action: Mouse pressed left at (354, 452)
Screenshot: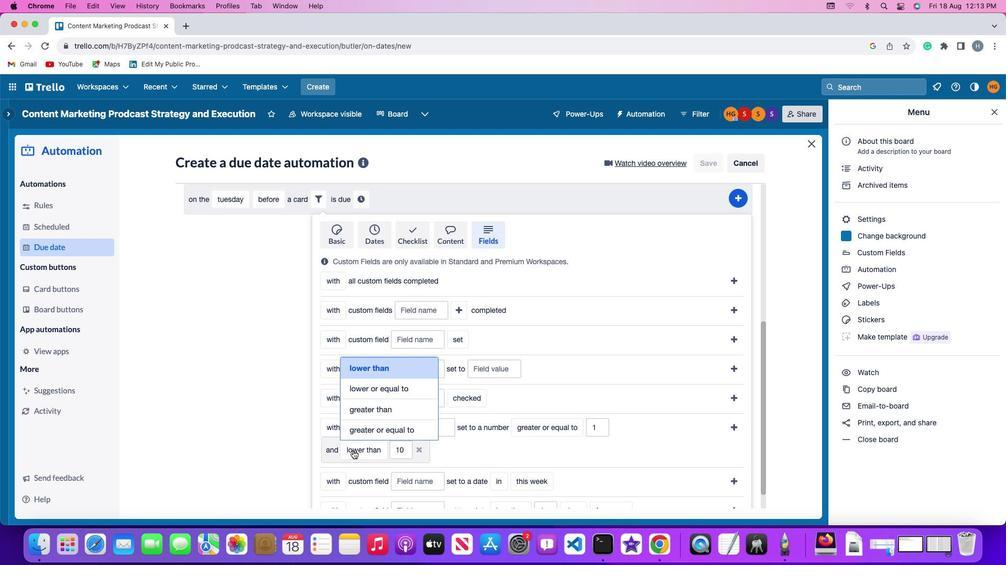 
Action: Mouse moved to (376, 371)
Screenshot: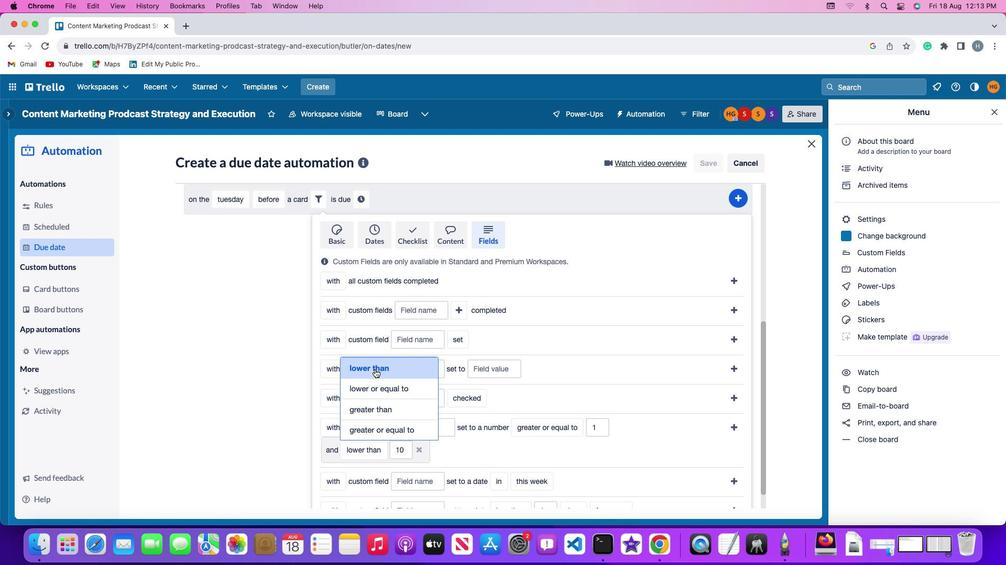 
Action: Mouse pressed left at (376, 371)
Screenshot: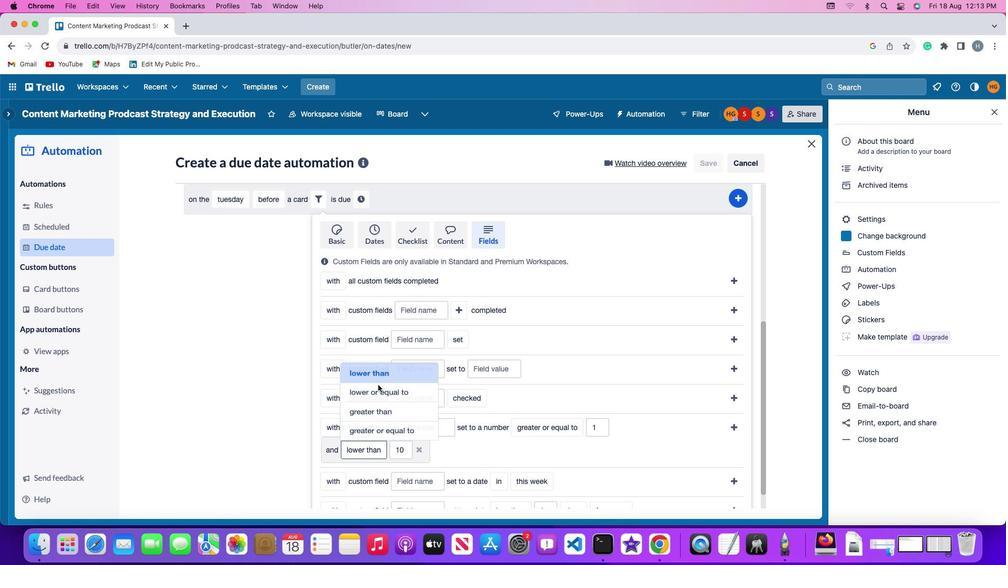 
Action: Mouse moved to (408, 453)
Screenshot: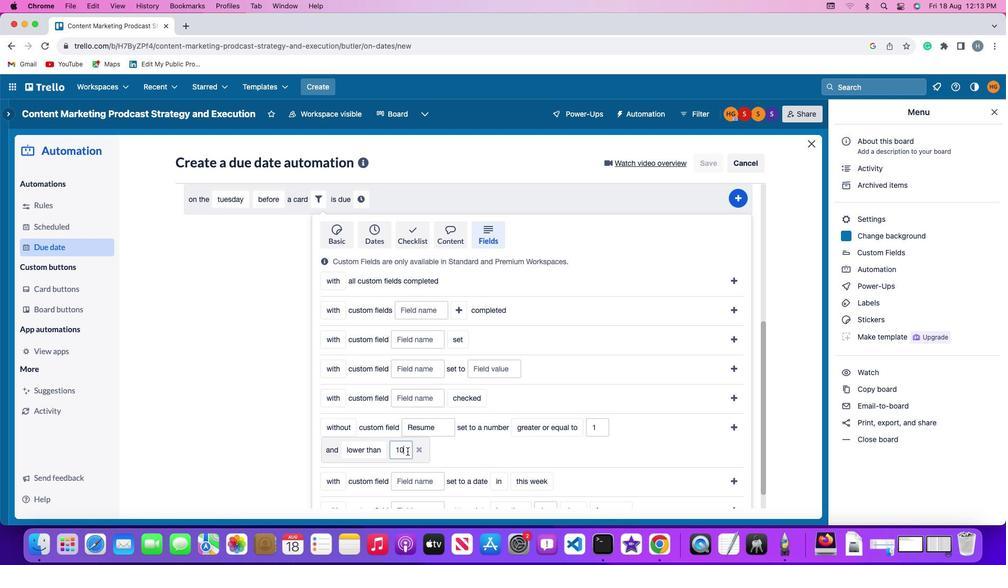 
Action: Mouse pressed left at (408, 453)
Screenshot: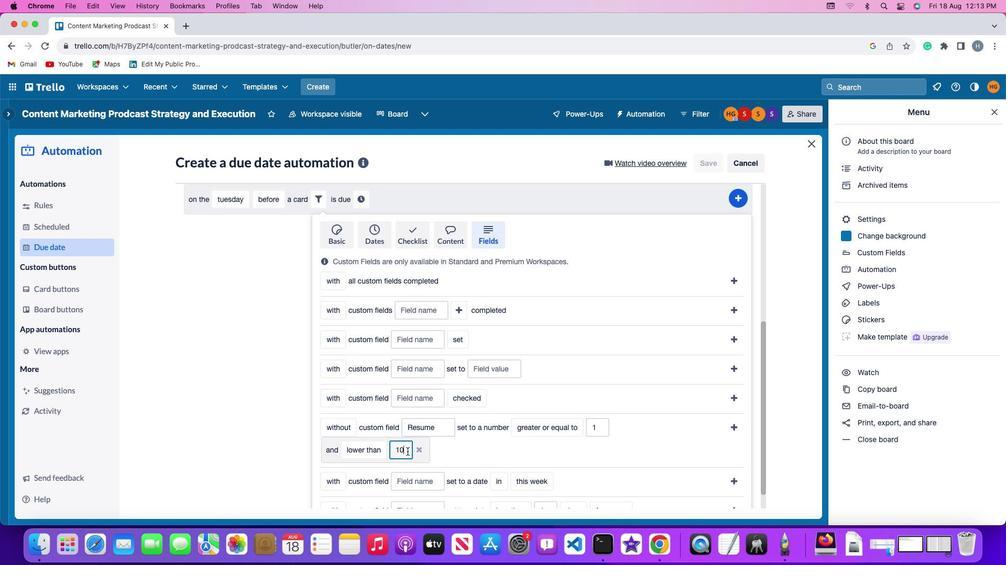 
Action: Mouse moved to (408, 451)
Screenshot: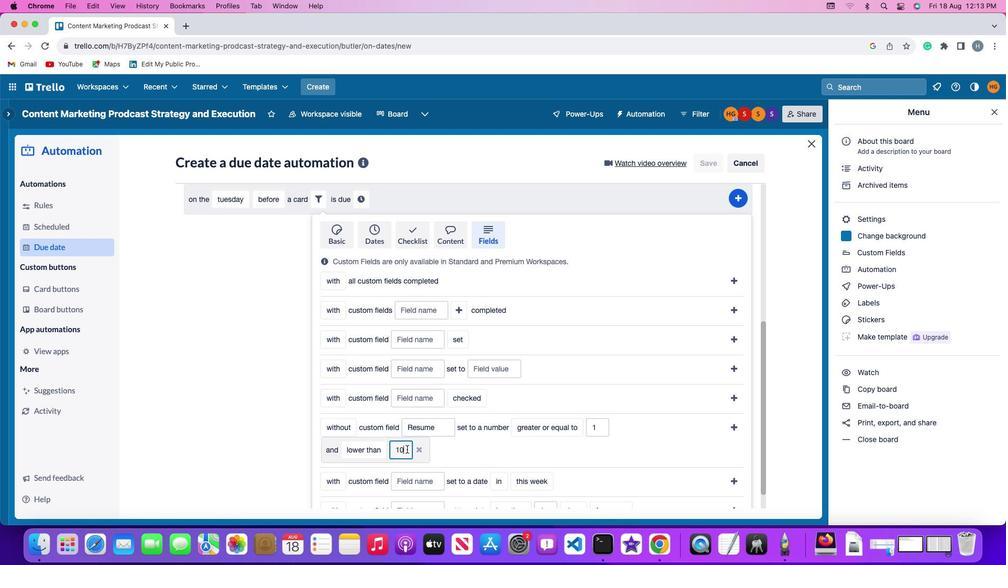 
Action: Key pressed Key.backspaceKey.backspace'1''0'
Screenshot: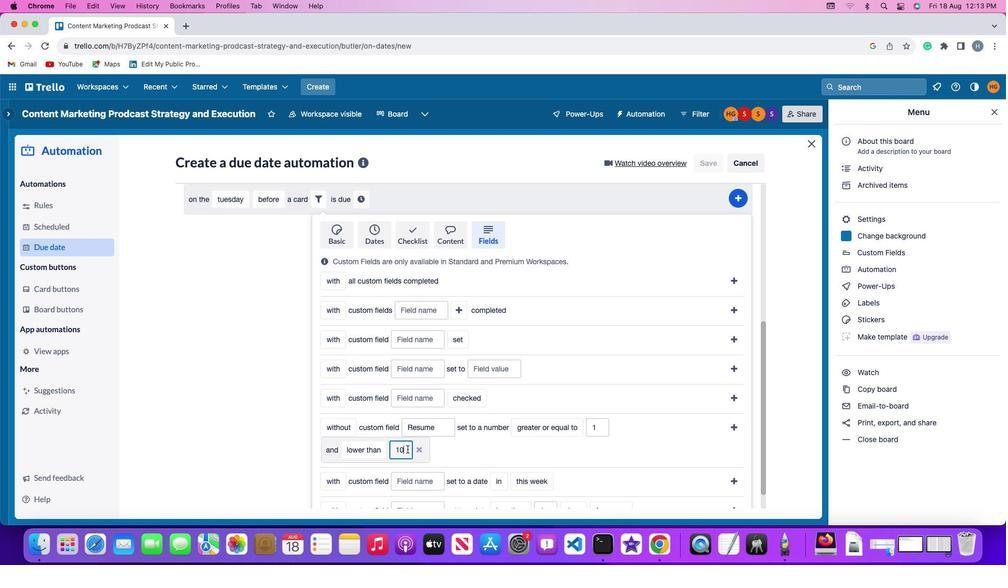 
Action: Mouse moved to (734, 427)
Screenshot: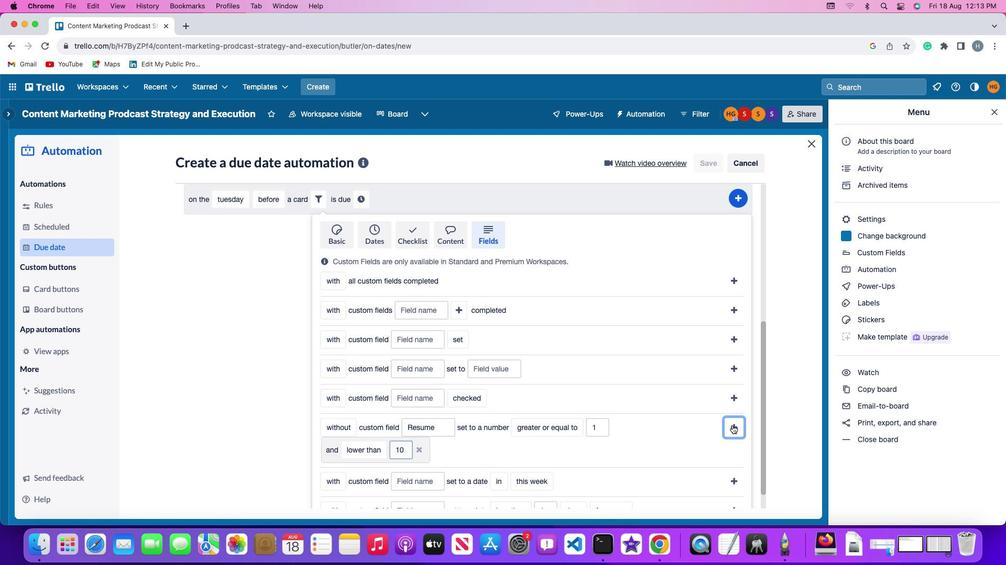 
Action: Mouse pressed left at (734, 427)
Screenshot: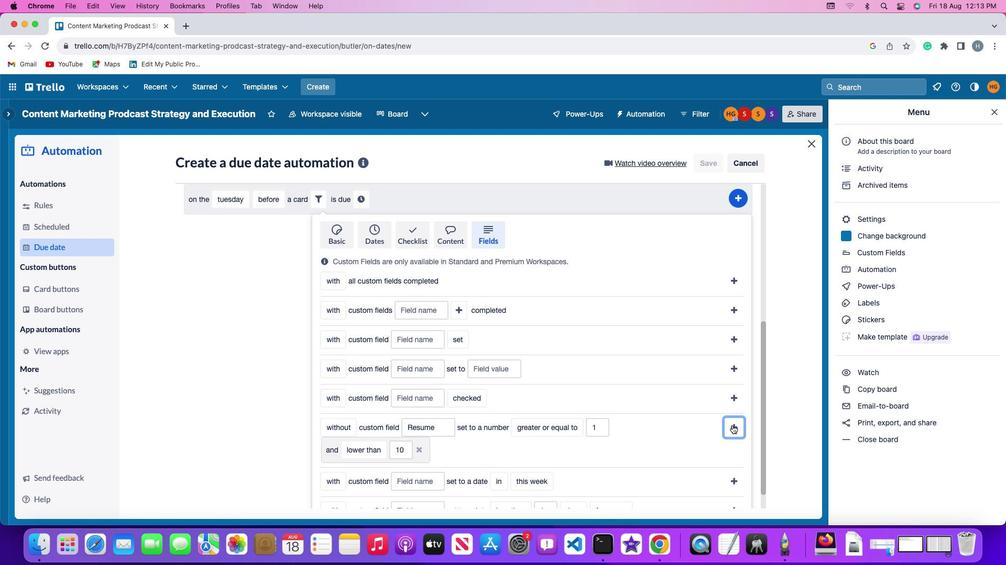 
Action: Mouse moved to (673, 459)
Screenshot: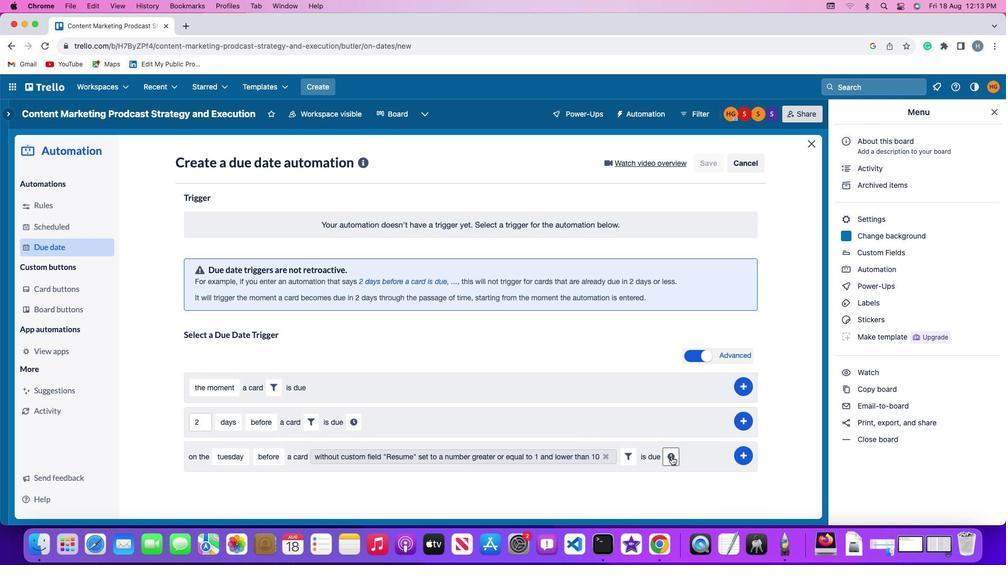 
Action: Mouse pressed left at (673, 459)
Screenshot: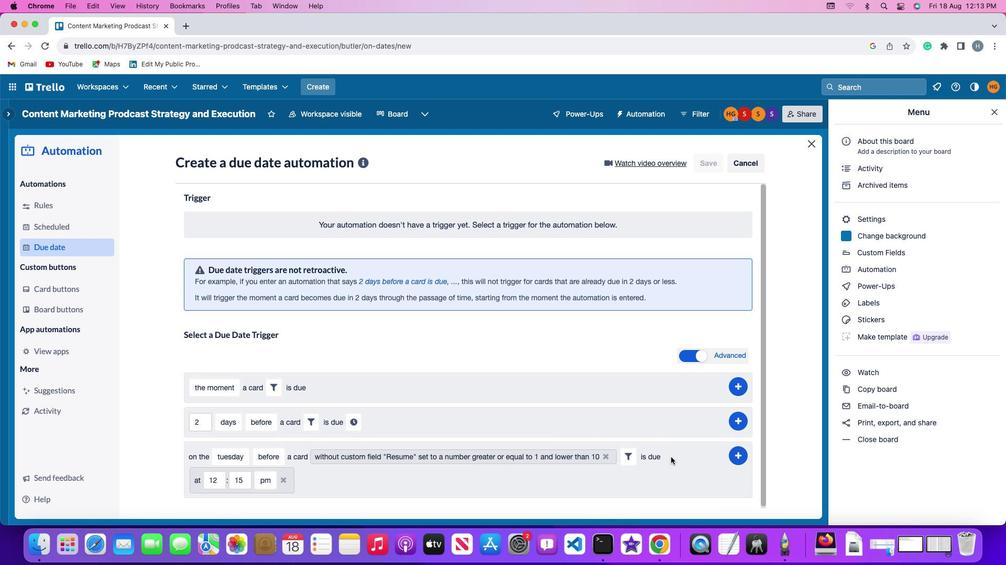 
Action: Mouse moved to (216, 484)
Screenshot: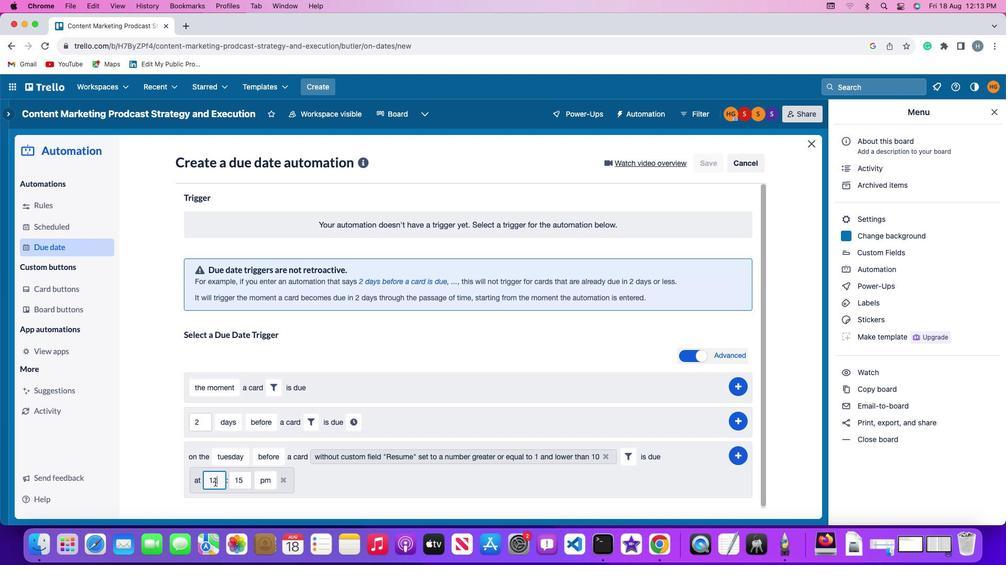 
Action: Mouse pressed left at (216, 484)
Screenshot: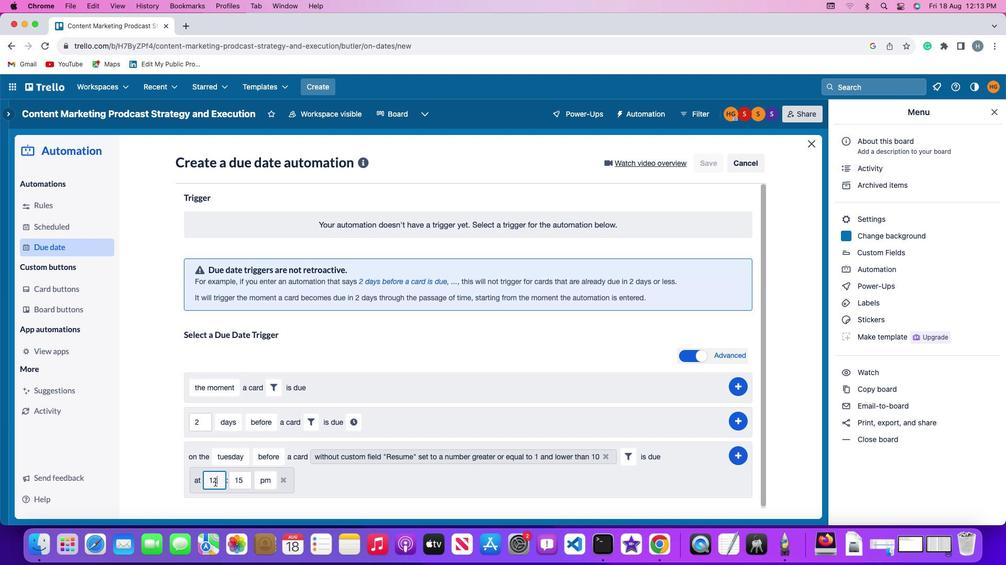 
Action: Mouse moved to (217, 483)
Screenshot: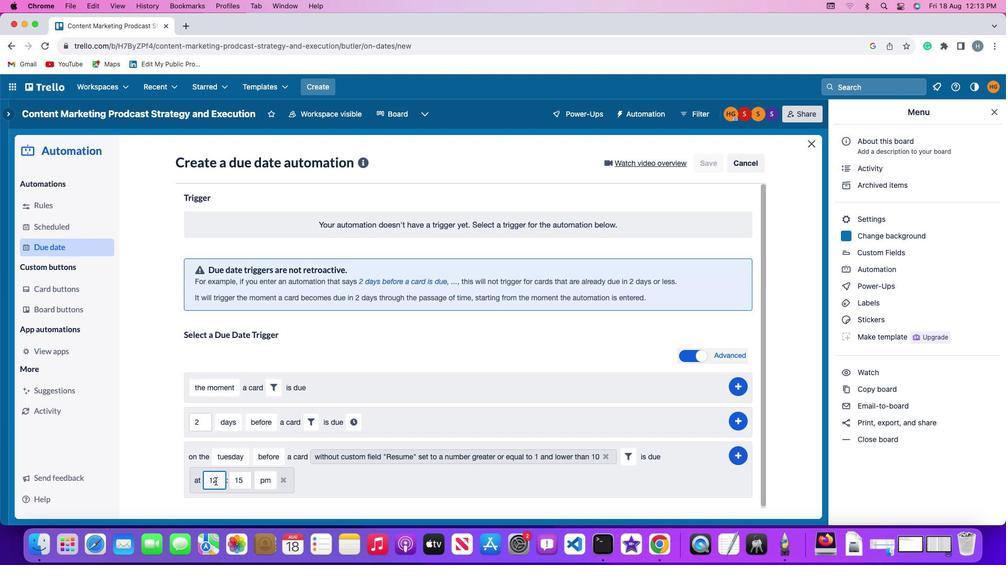 
Action: Key pressed Key.backspaceKey.backspace'1''1'
Screenshot: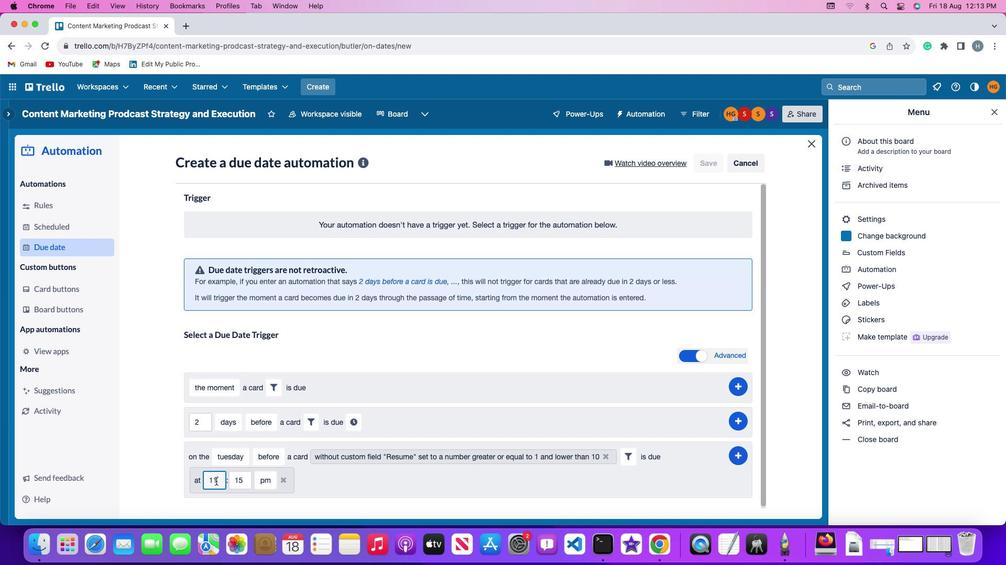 
Action: Mouse moved to (246, 481)
Screenshot: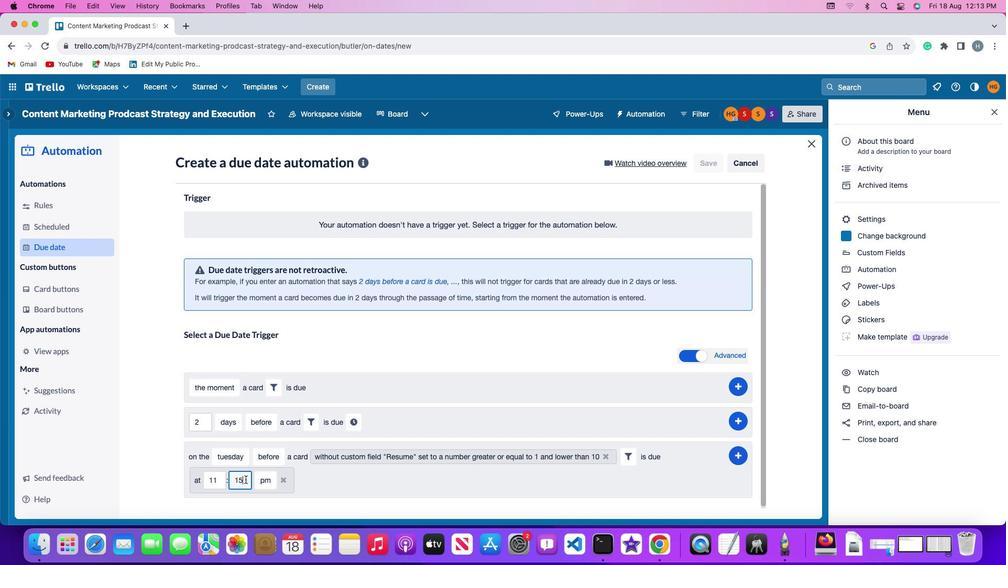 
Action: Mouse pressed left at (246, 481)
Screenshot: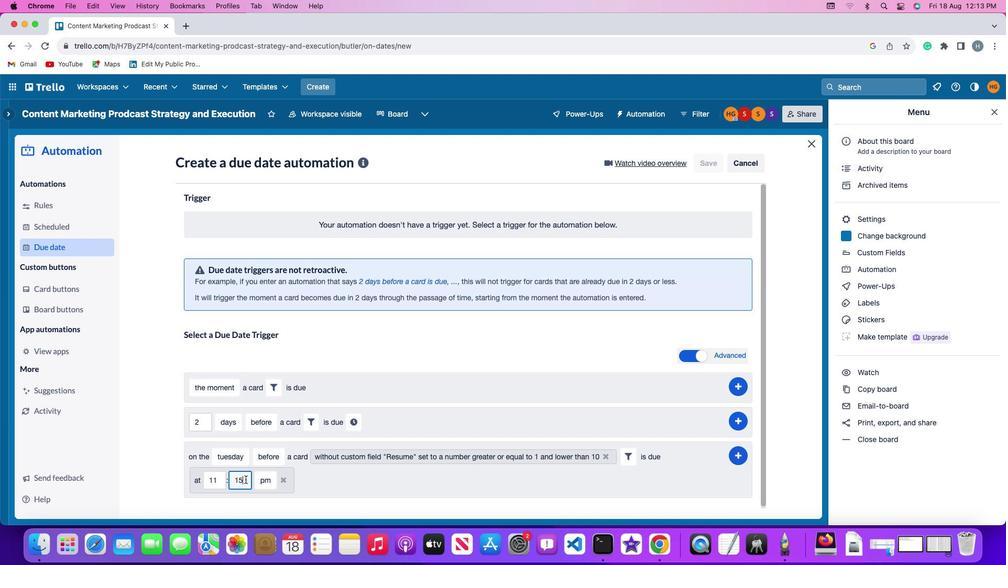 
Action: Mouse moved to (246, 481)
Screenshot: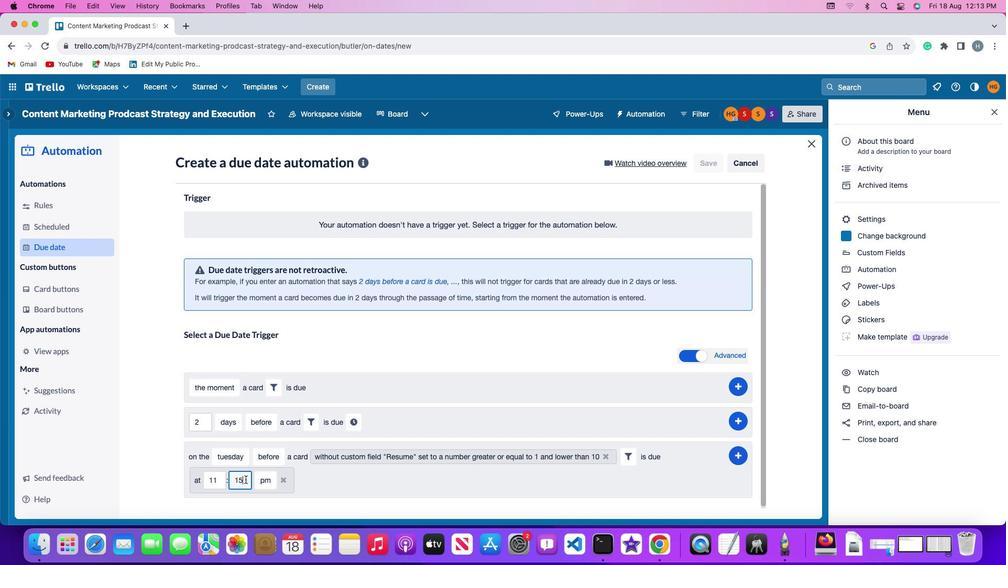 
Action: Key pressed Key.backspaceKey.backspace'0''0'
Screenshot: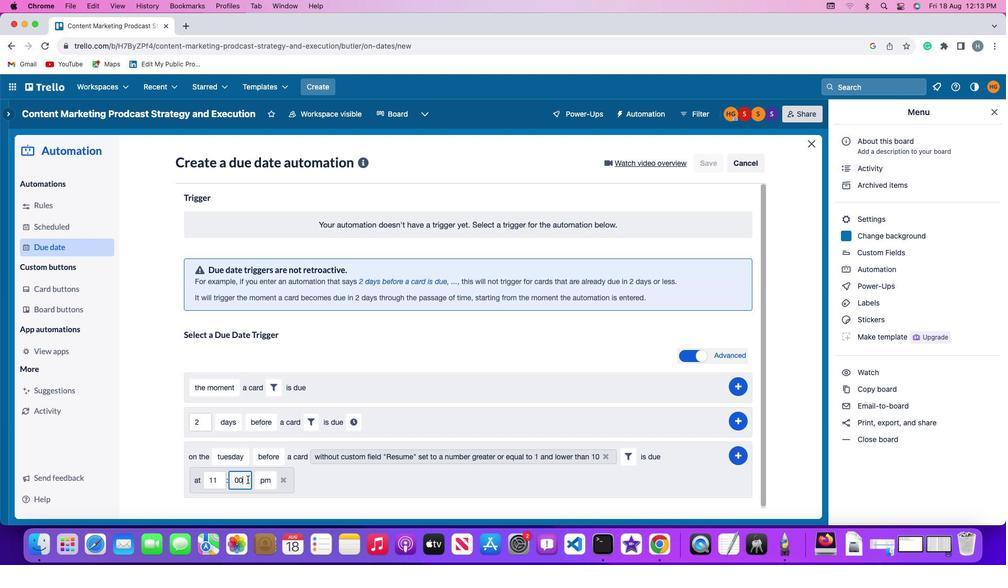 
Action: Mouse moved to (270, 481)
Screenshot: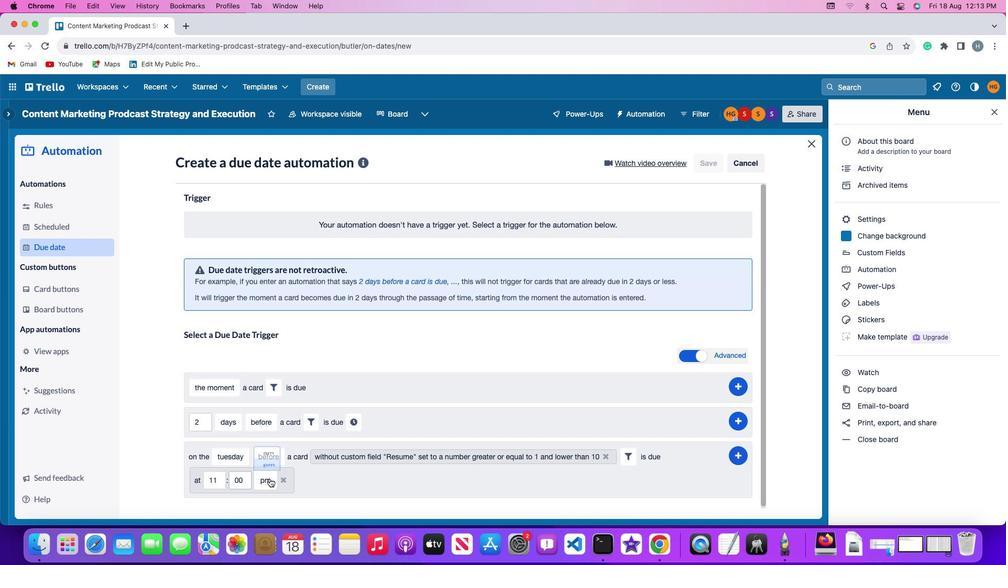 
Action: Mouse pressed left at (270, 481)
Screenshot: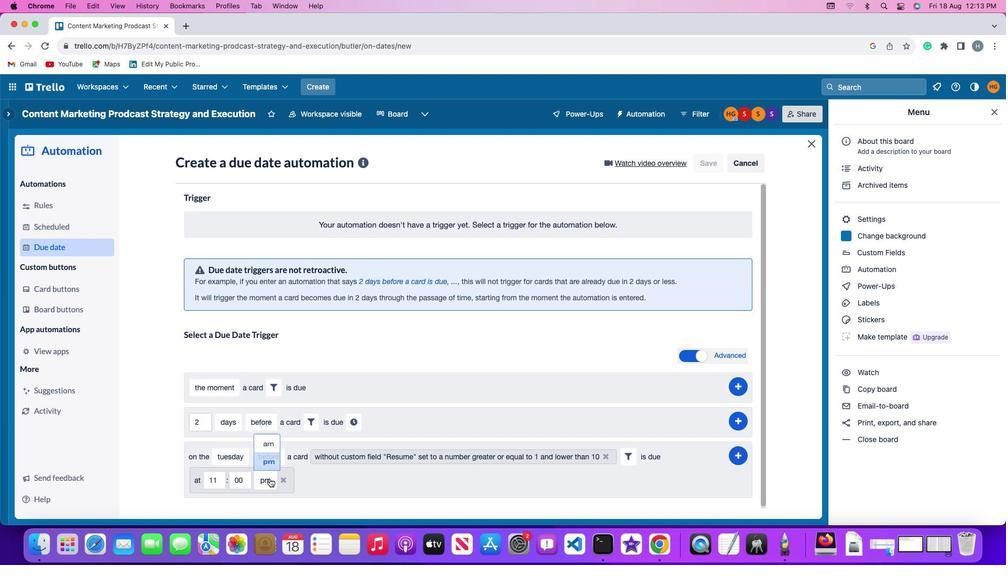 
Action: Mouse moved to (273, 441)
Screenshot: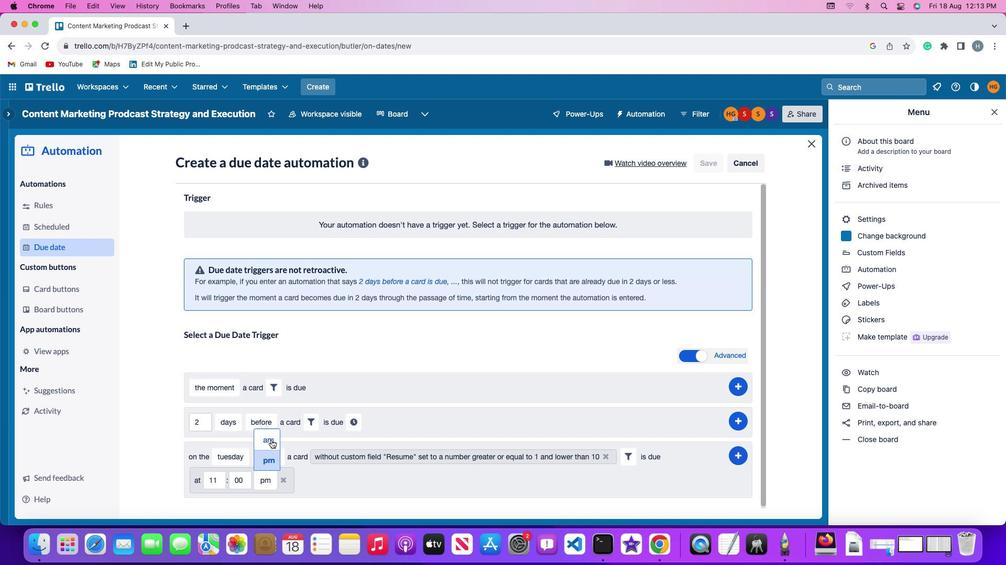 
Action: Mouse pressed left at (273, 441)
Screenshot: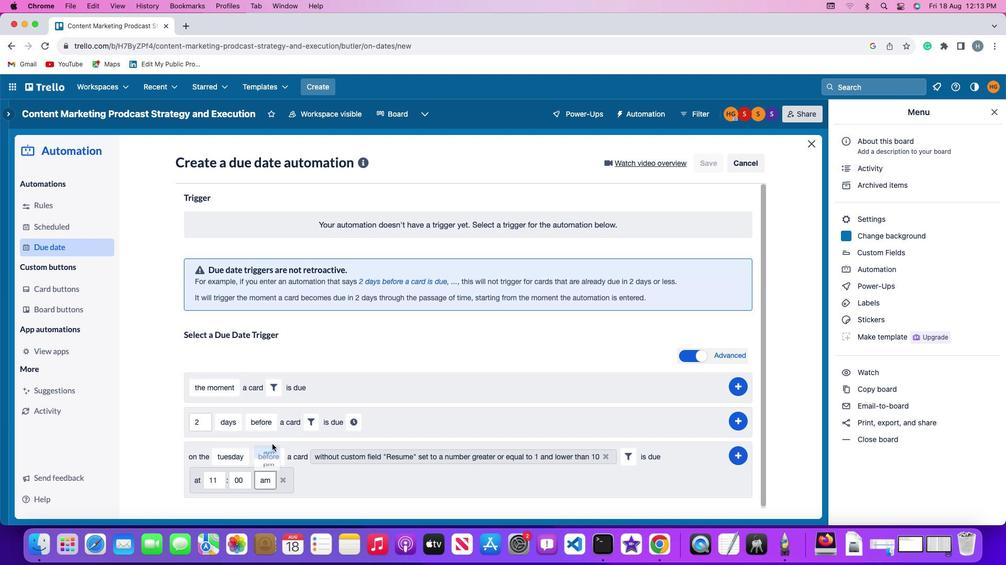 
Action: Mouse moved to (738, 454)
Screenshot: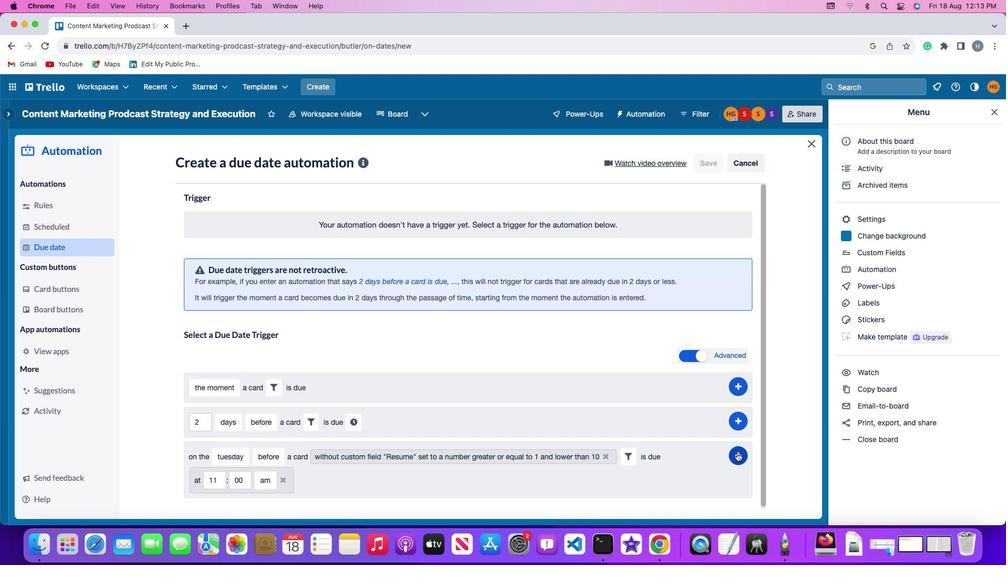 
Action: Mouse pressed left at (738, 454)
Screenshot: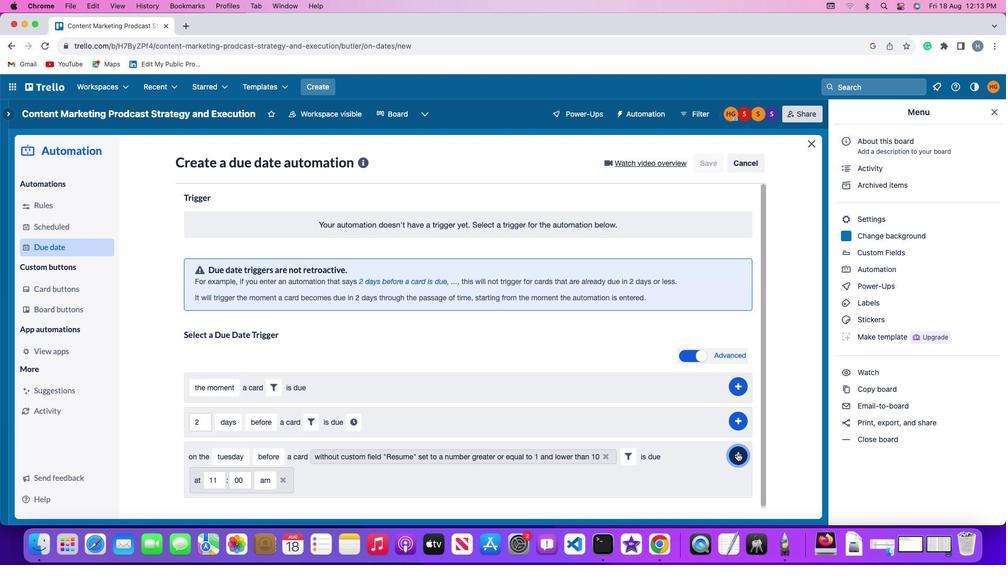 
Action: Mouse moved to (782, 360)
Screenshot: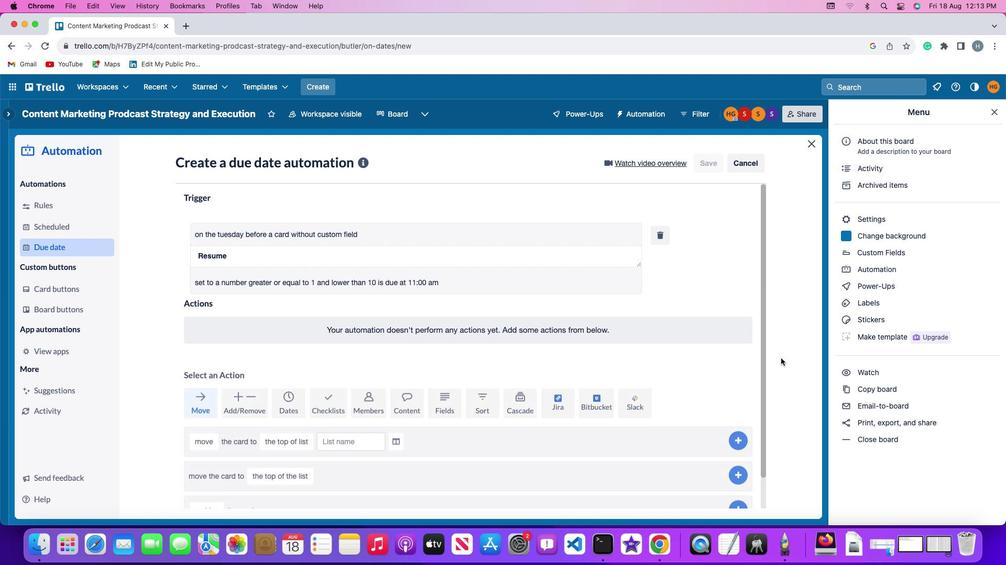 
